 Task: Search one way flight ticket for 3 adults, 3 children in premium economy from State College: University Park Airport to Springfield: Abraham Lincoln Capital Airport on 5-2-2023. Price is upto 79000. Outbound departure time preference is 12:30. 
Action: Mouse moved to (399, 341)
Screenshot: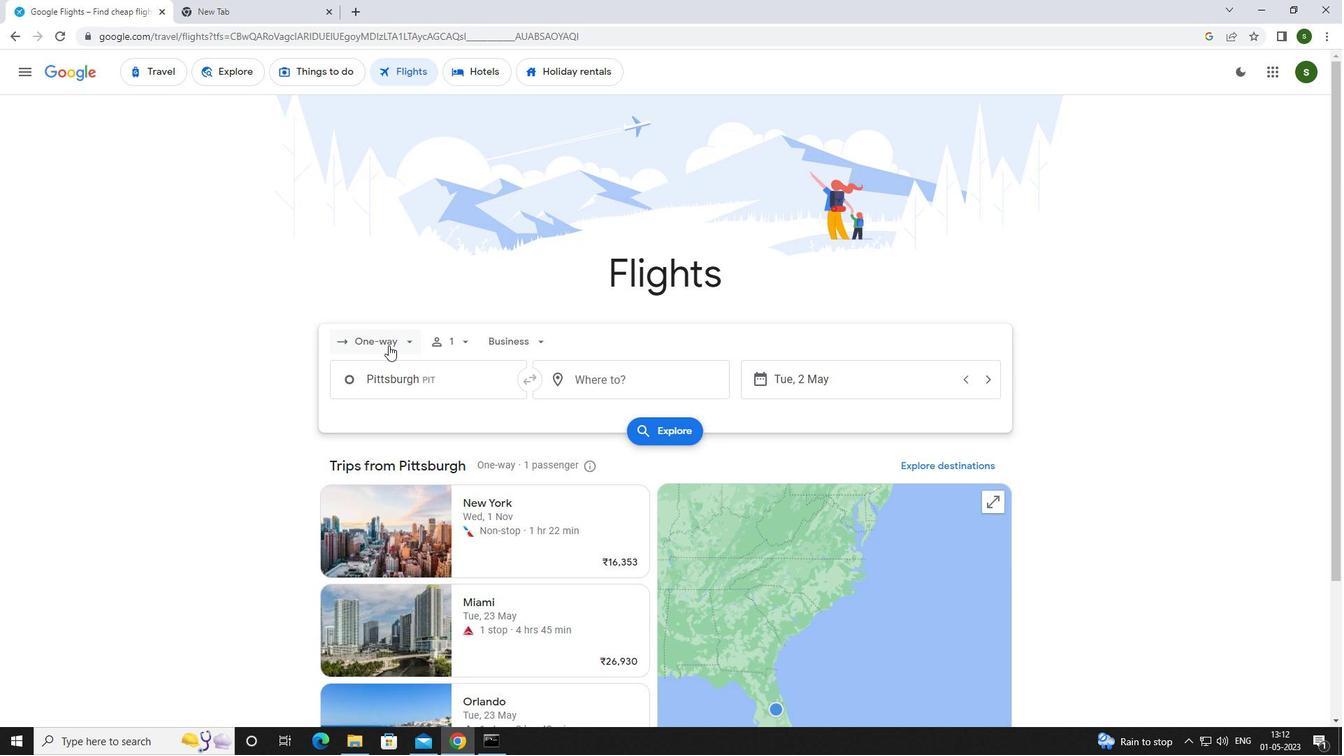 
Action: Mouse pressed left at (399, 341)
Screenshot: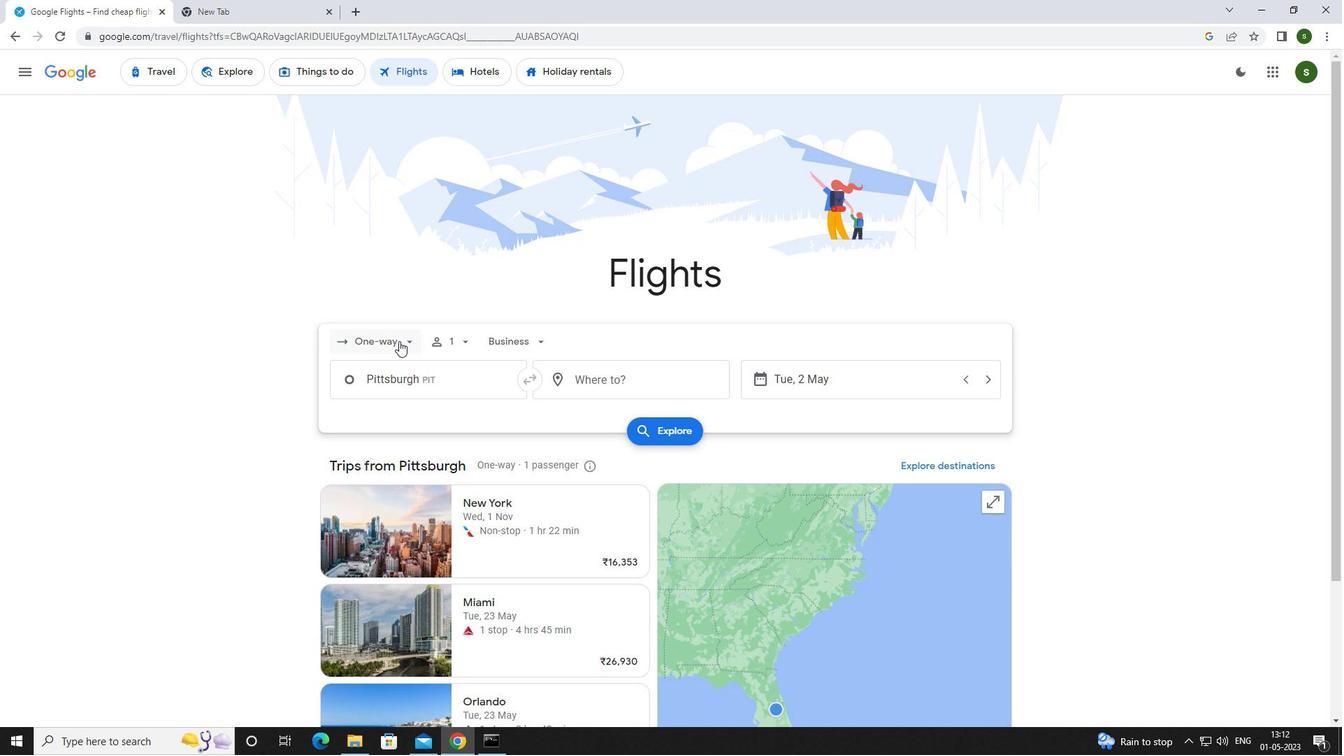 
Action: Mouse moved to (394, 408)
Screenshot: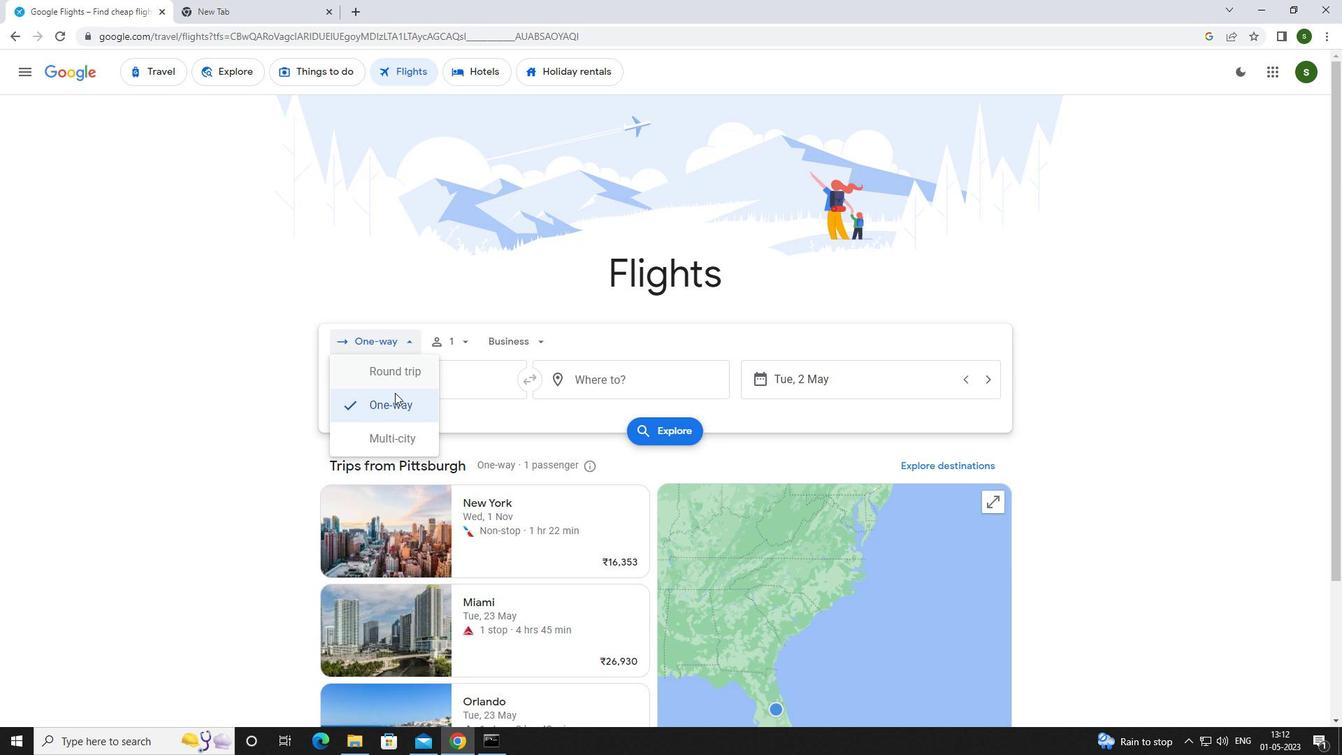 
Action: Mouse pressed left at (394, 408)
Screenshot: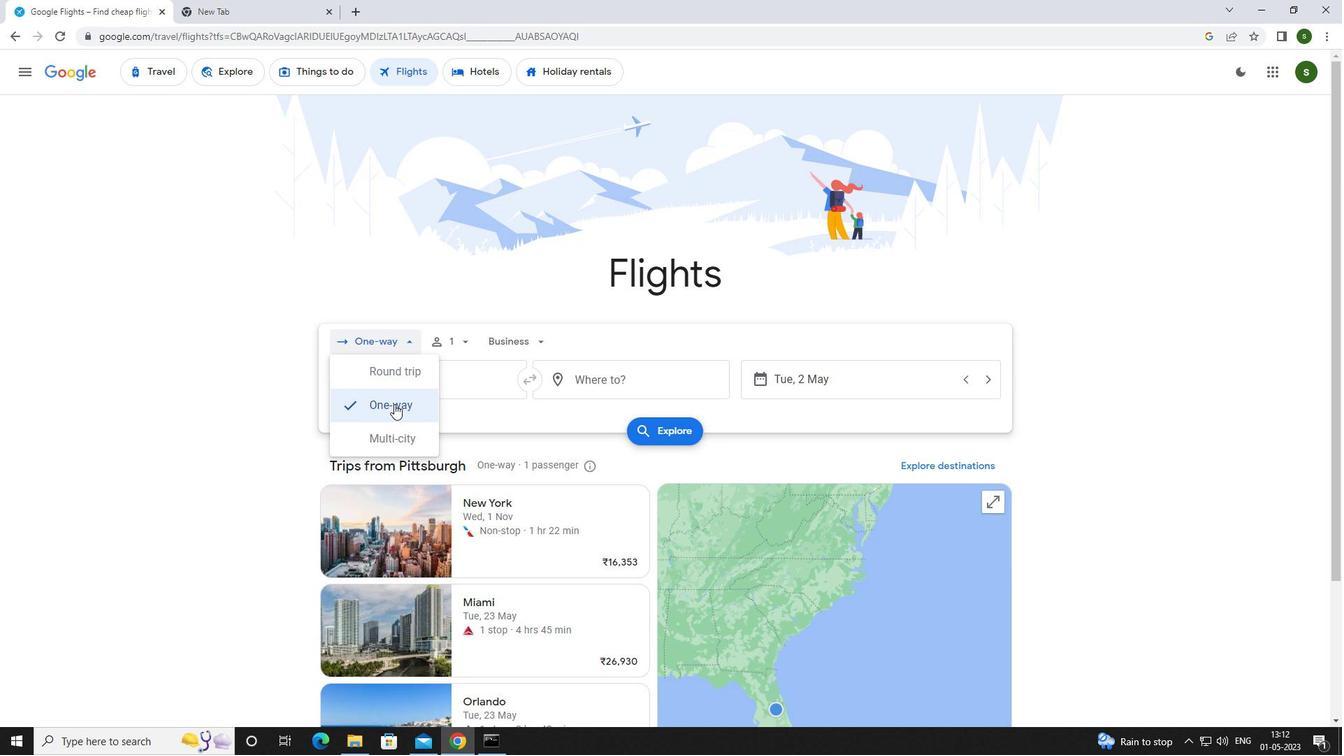 
Action: Mouse moved to (469, 339)
Screenshot: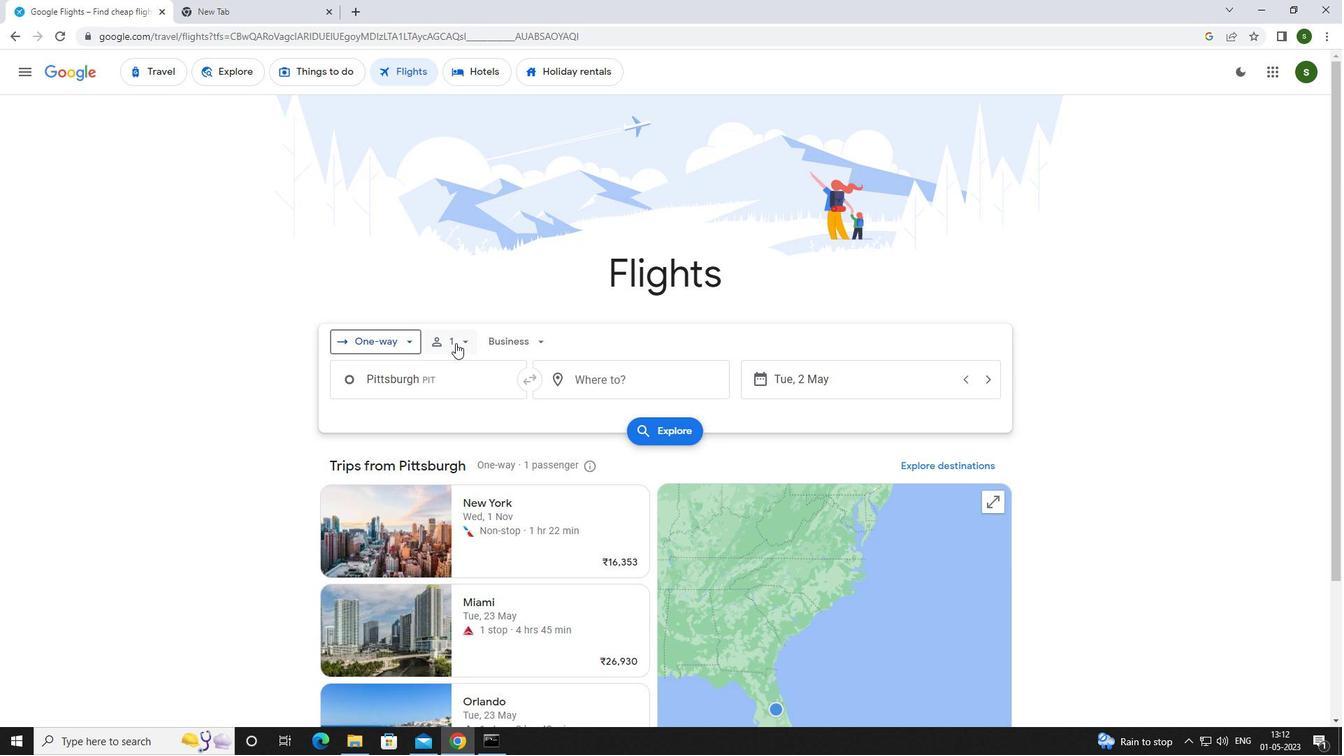 
Action: Mouse pressed left at (469, 339)
Screenshot: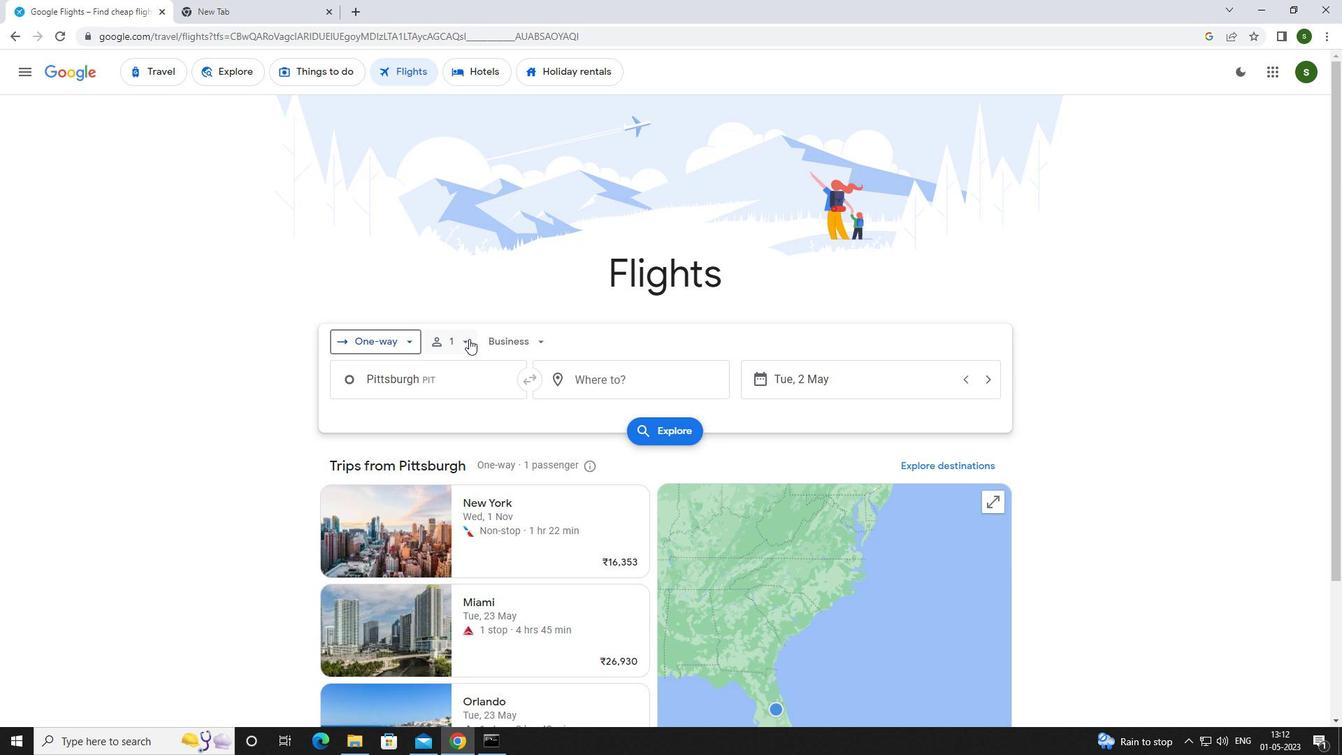 
Action: Mouse moved to (569, 378)
Screenshot: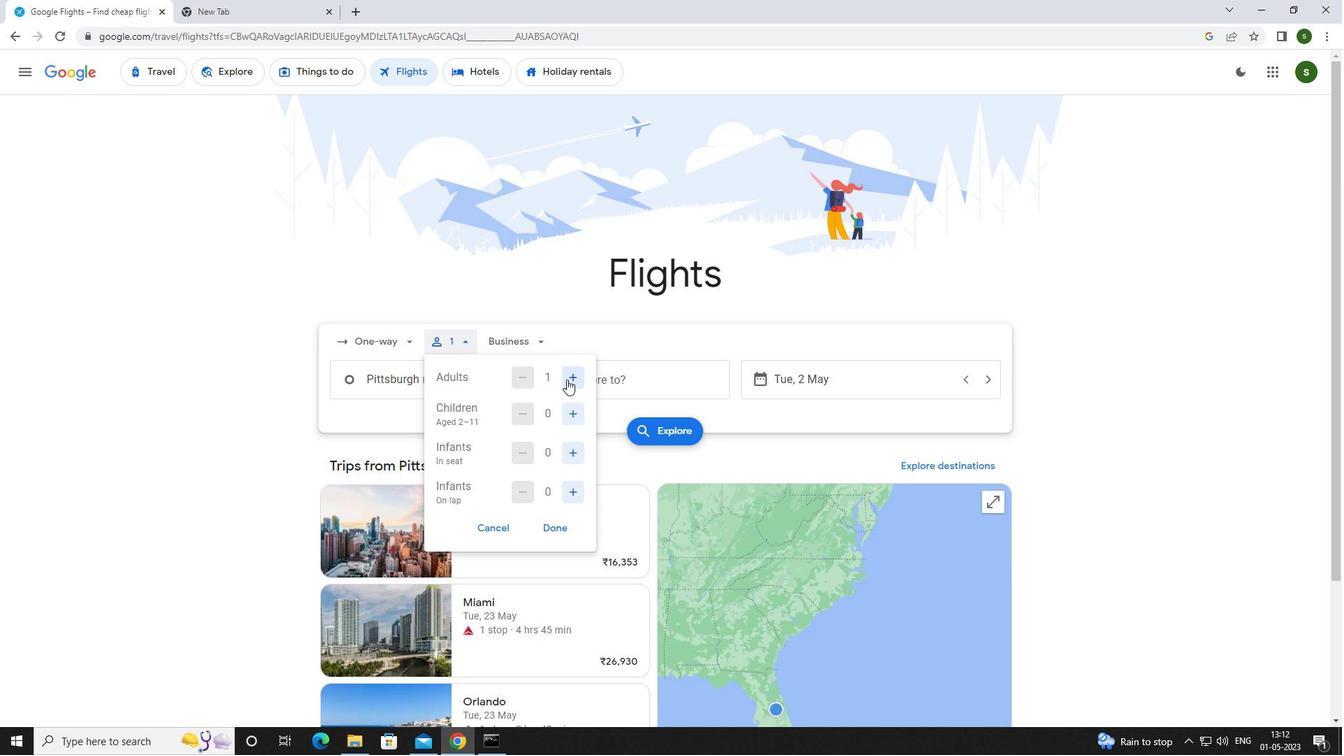
Action: Mouse pressed left at (569, 378)
Screenshot: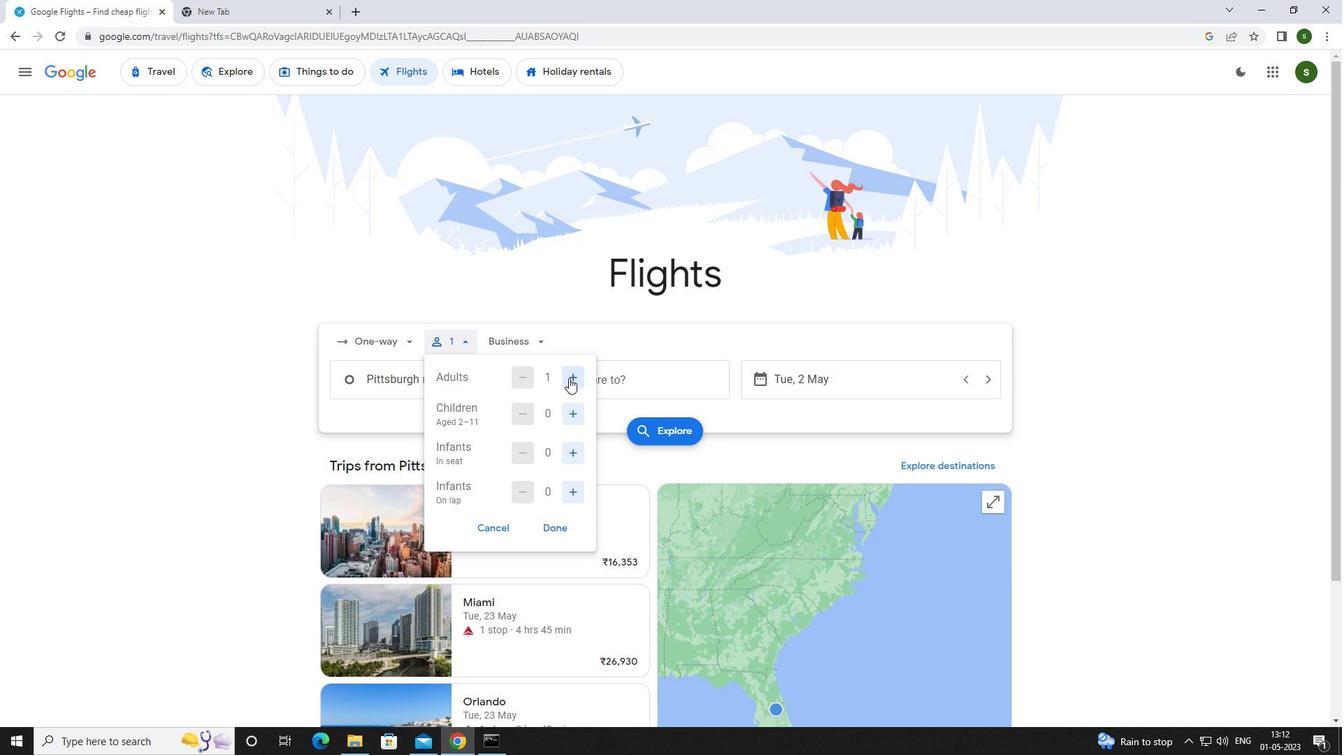 
Action: Mouse pressed left at (569, 378)
Screenshot: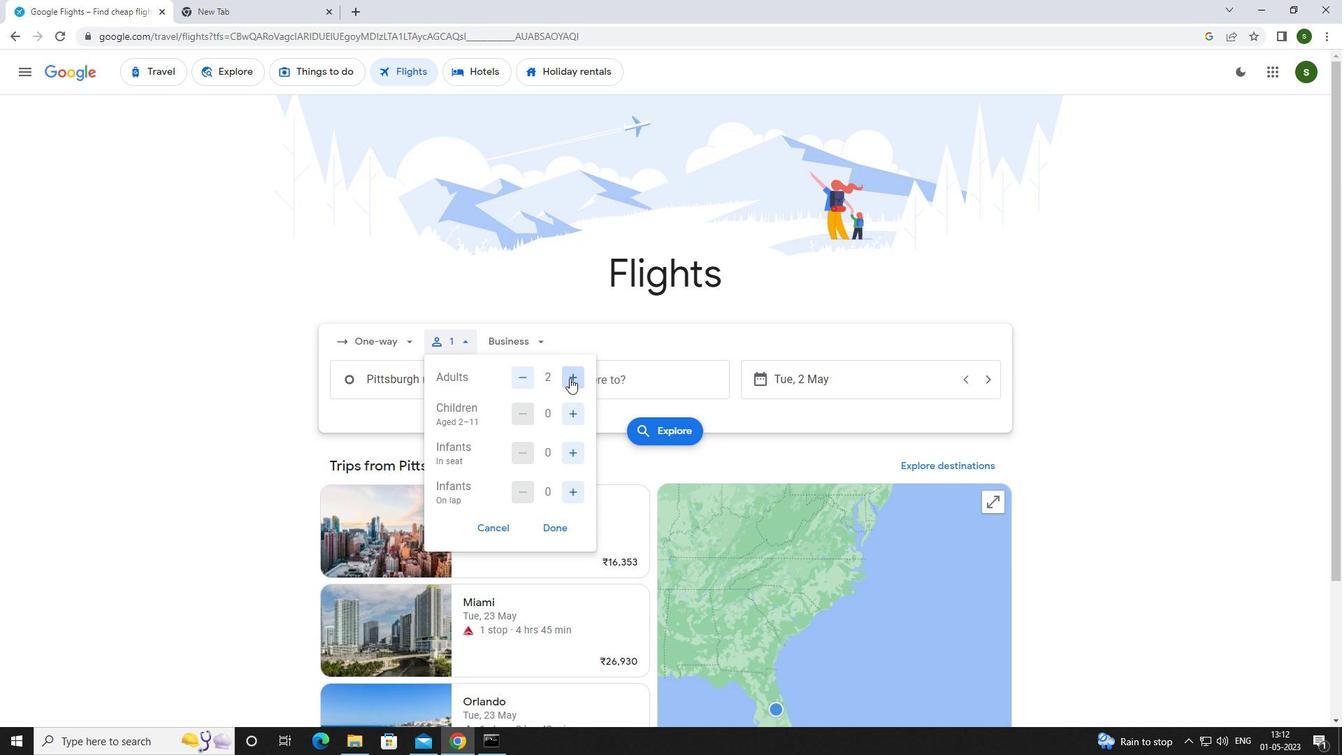 
Action: Mouse pressed left at (569, 378)
Screenshot: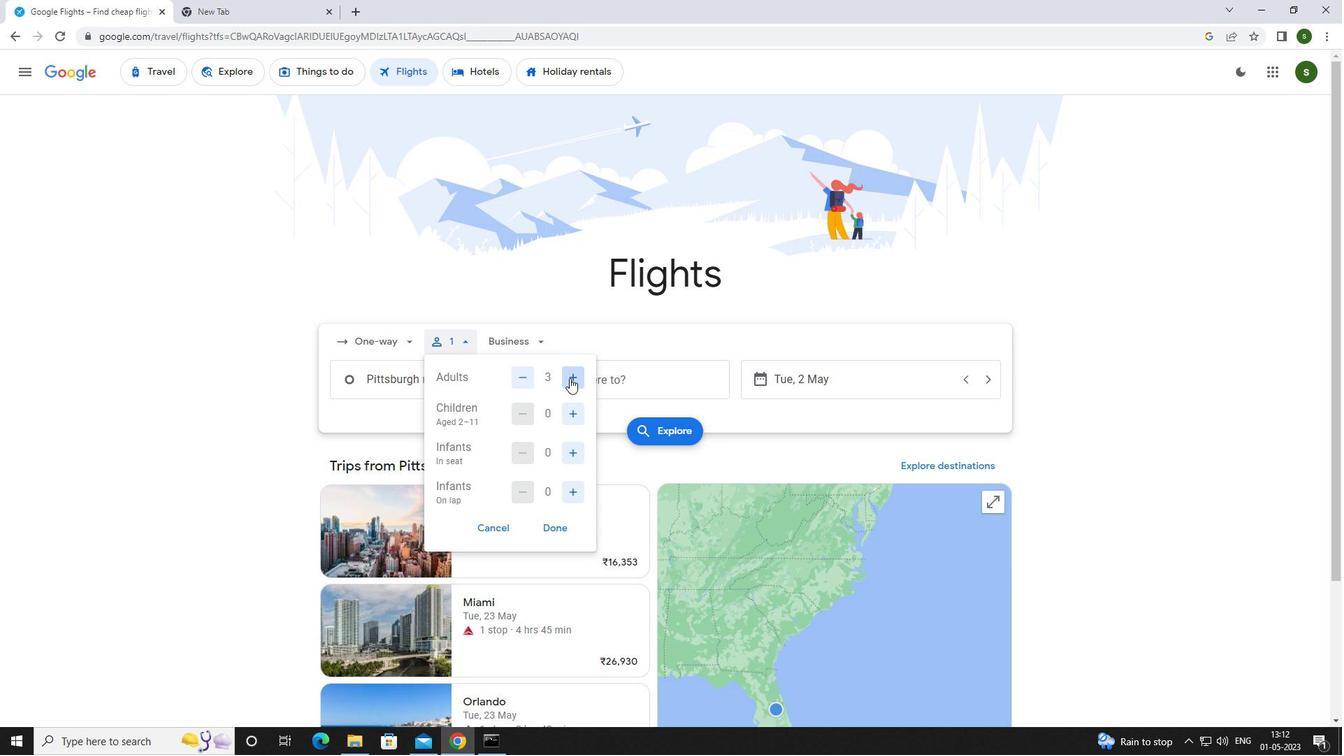 
Action: Mouse moved to (526, 380)
Screenshot: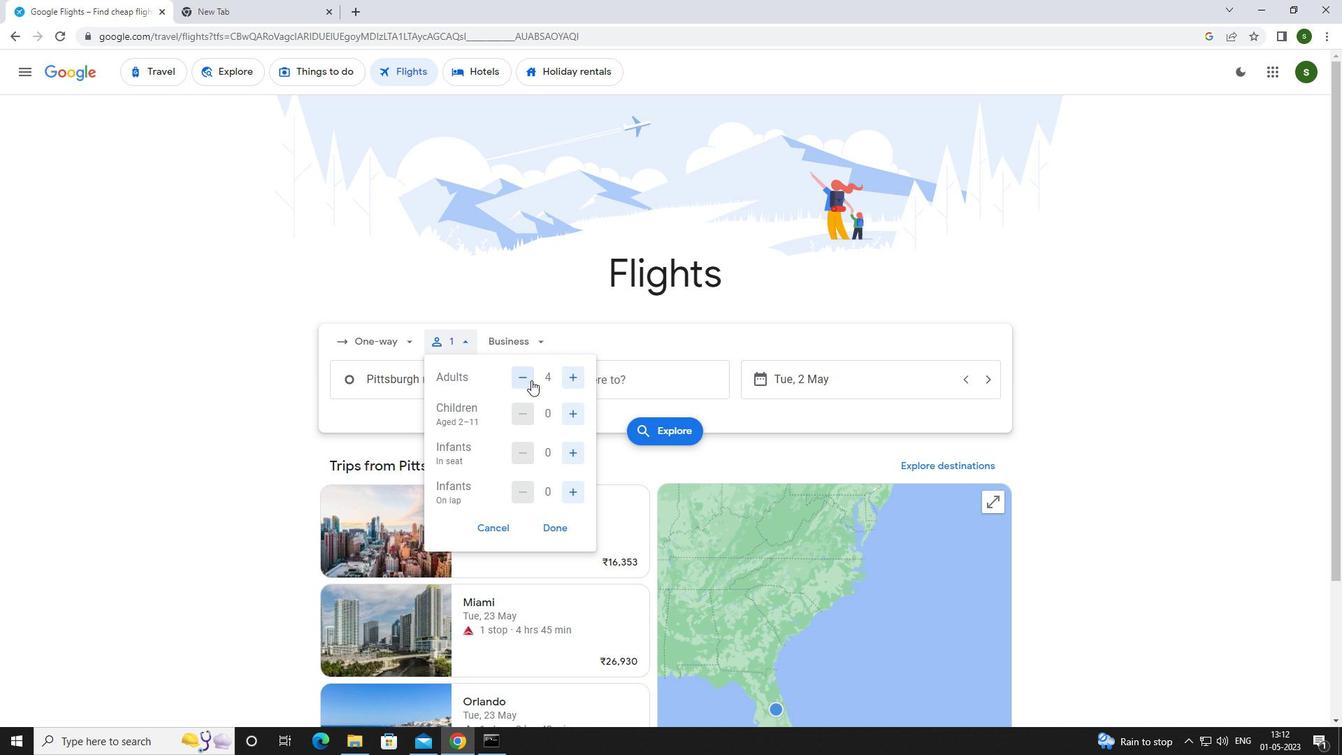 
Action: Mouse pressed left at (526, 380)
Screenshot: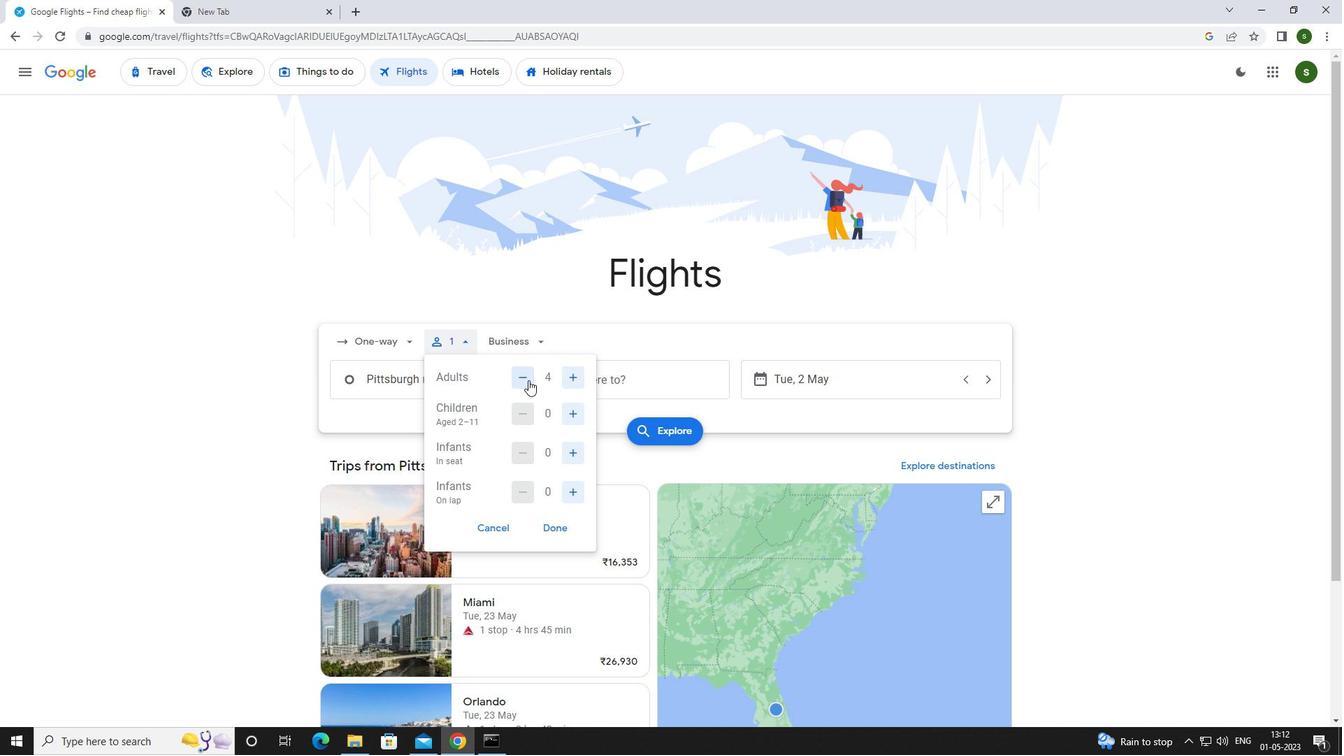 
Action: Mouse moved to (568, 407)
Screenshot: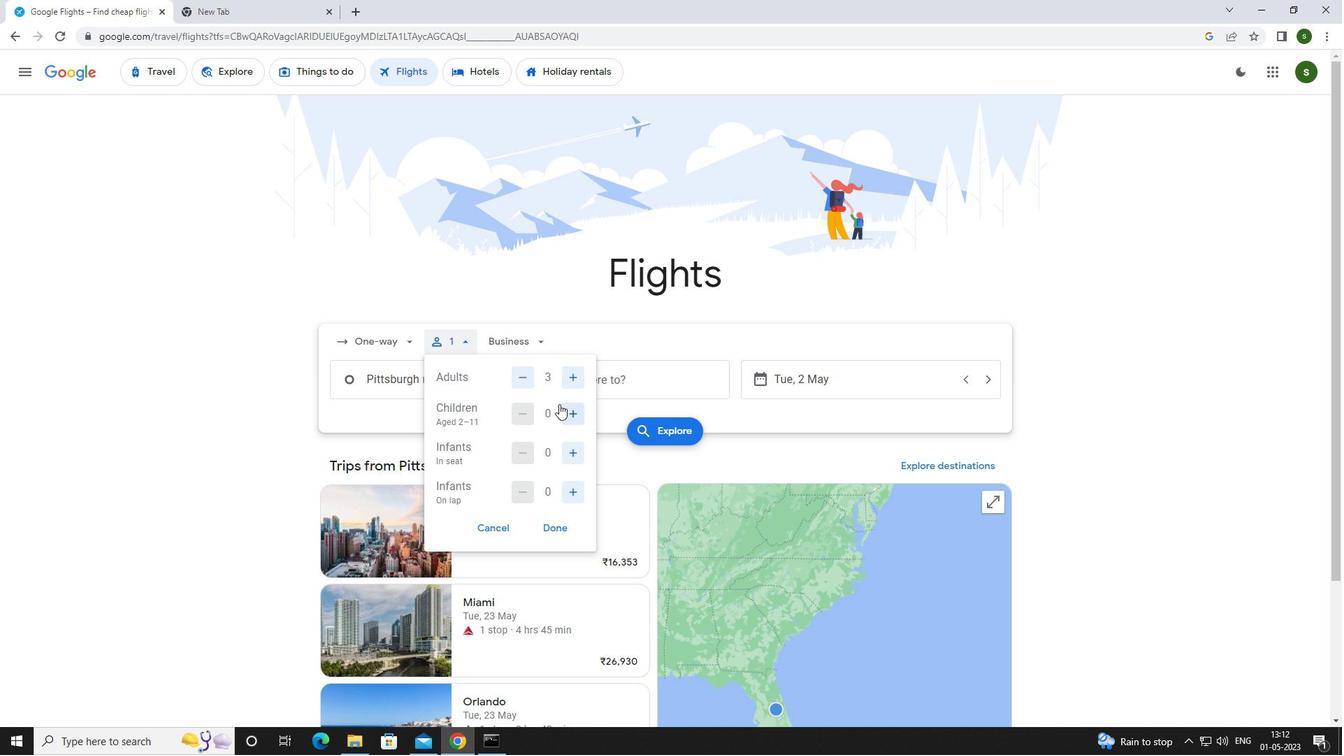 
Action: Mouse pressed left at (568, 407)
Screenshot: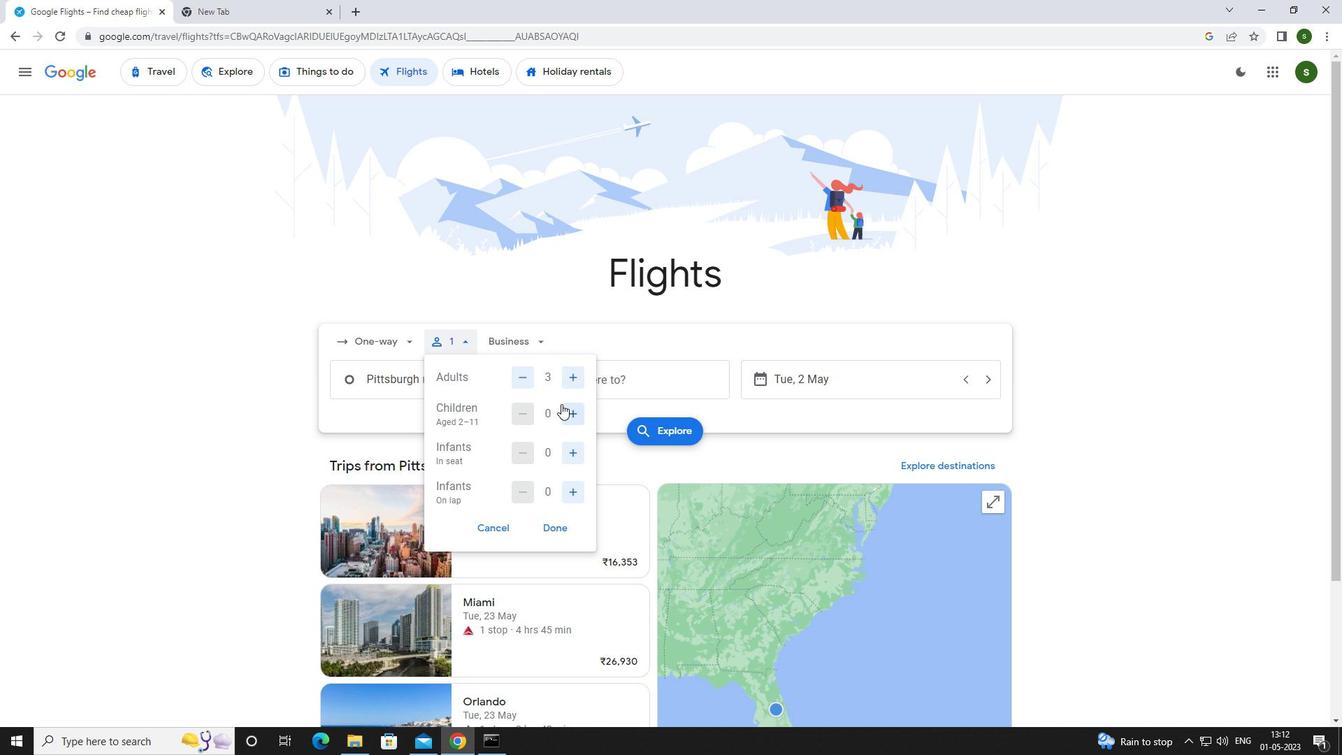 
Action: Mouse pressed left at (568, 407)
Screenshot: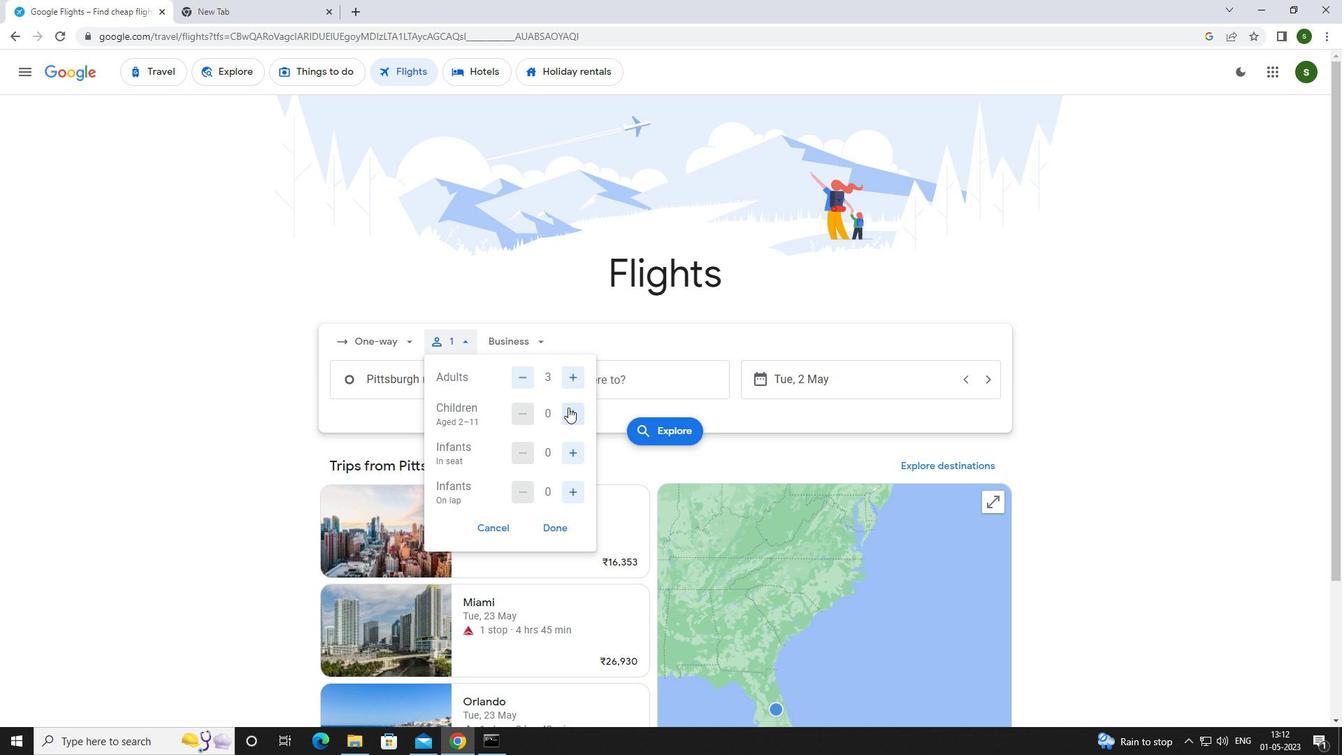 
Action: Mouse moved to (568, 405)
Screenshot: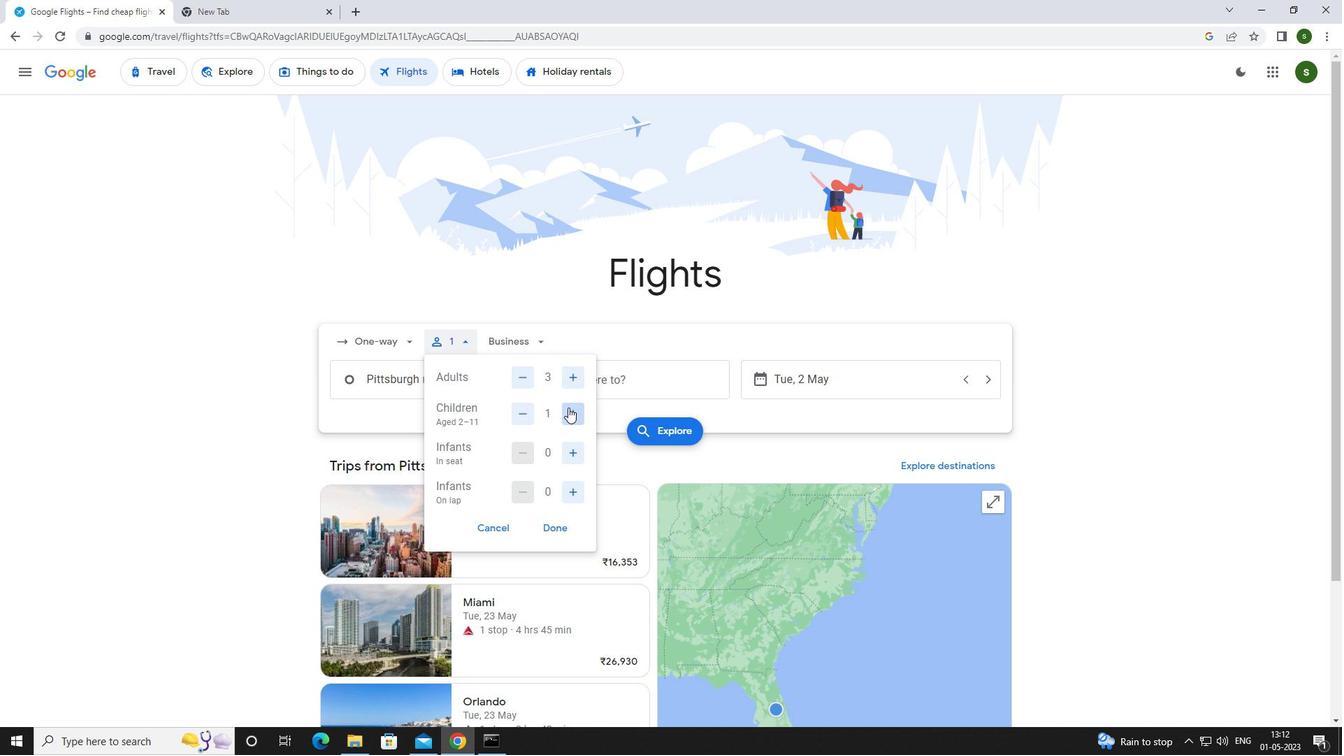 
Action: Mouse pressed left at (568, 405)
Screenshot: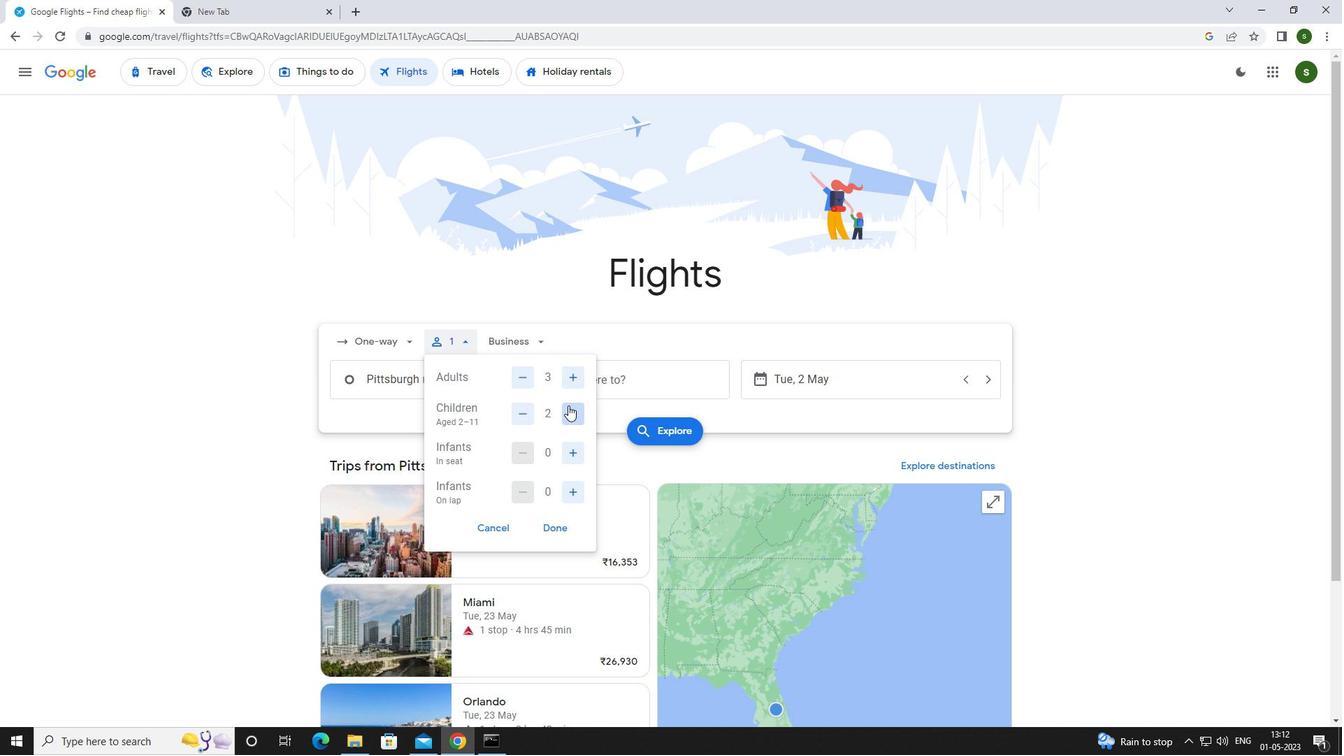 
Action: Mouse moved to (542, 344)
Screenshot: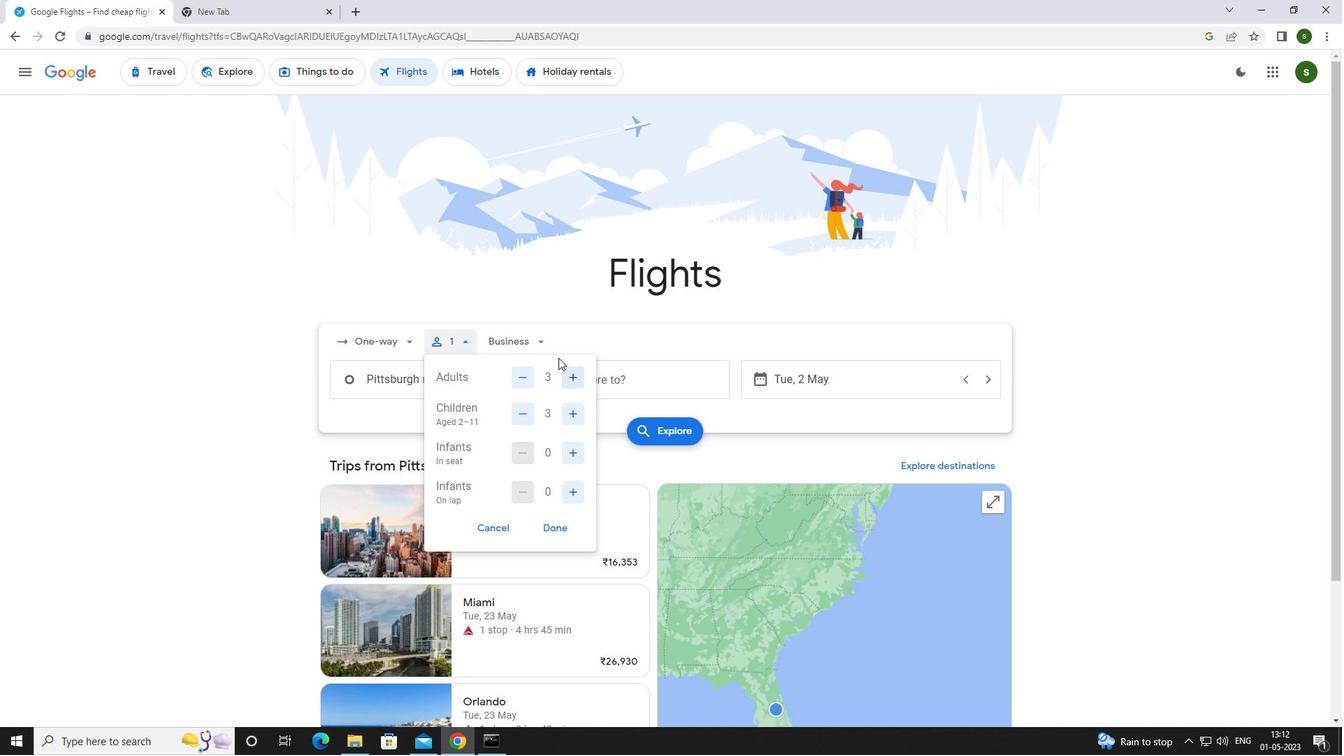 
Action: Mouse pressed left at (542, 344)
Screenshot: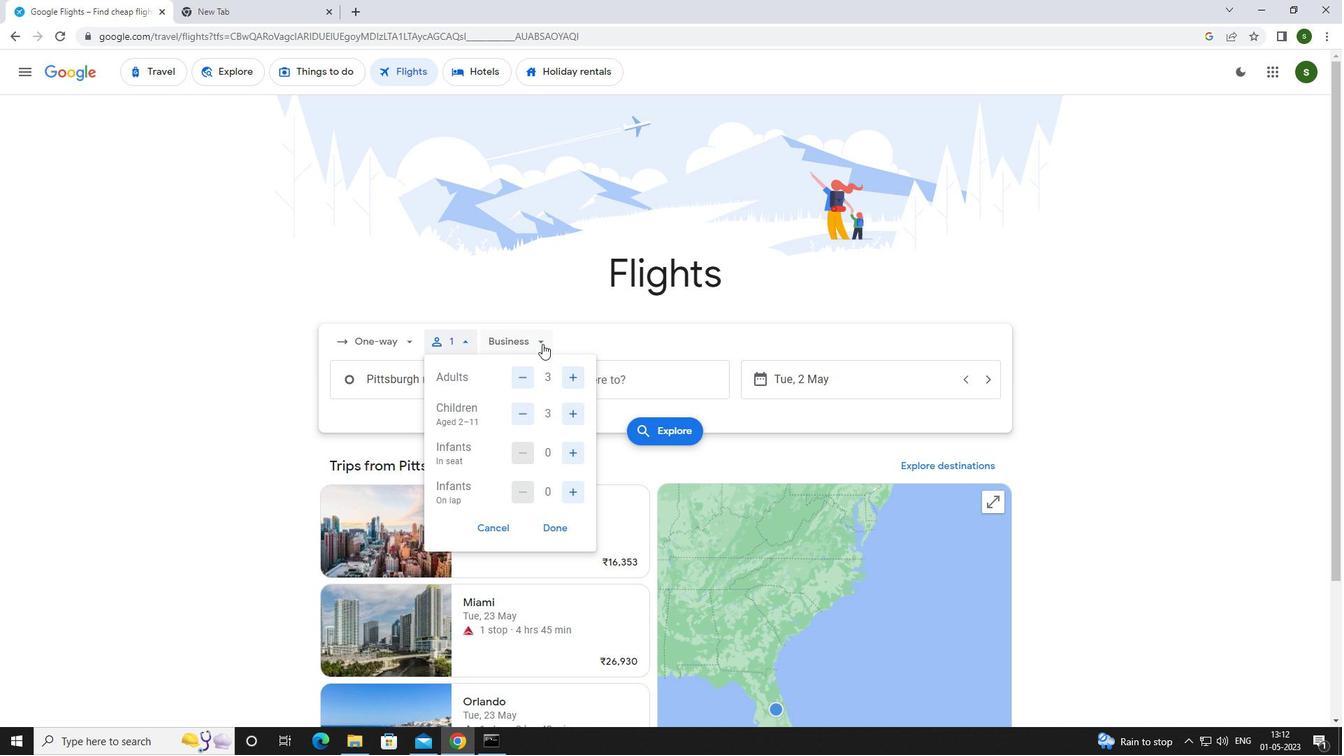 
Action: Mouse moved to (541, 393)
Screenshot: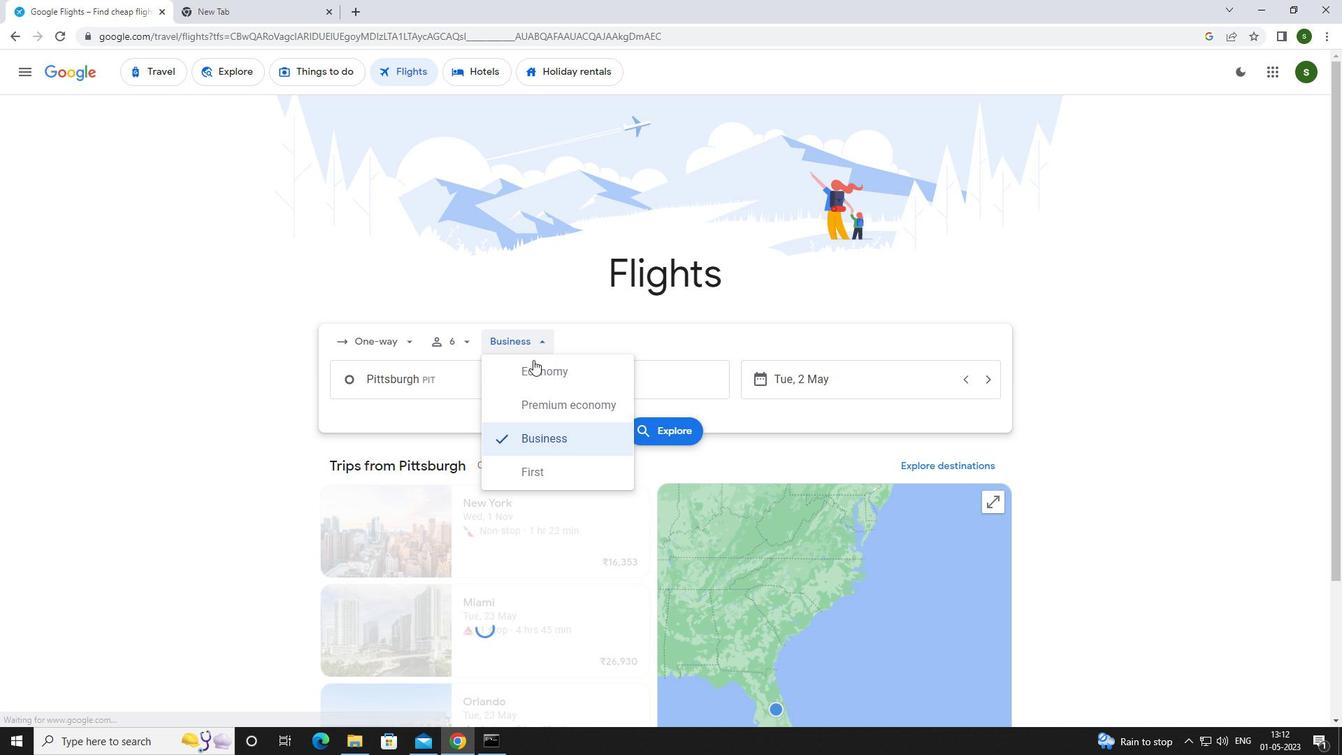 
Action: Mouse pressed left at (541, 393)
Screenshot: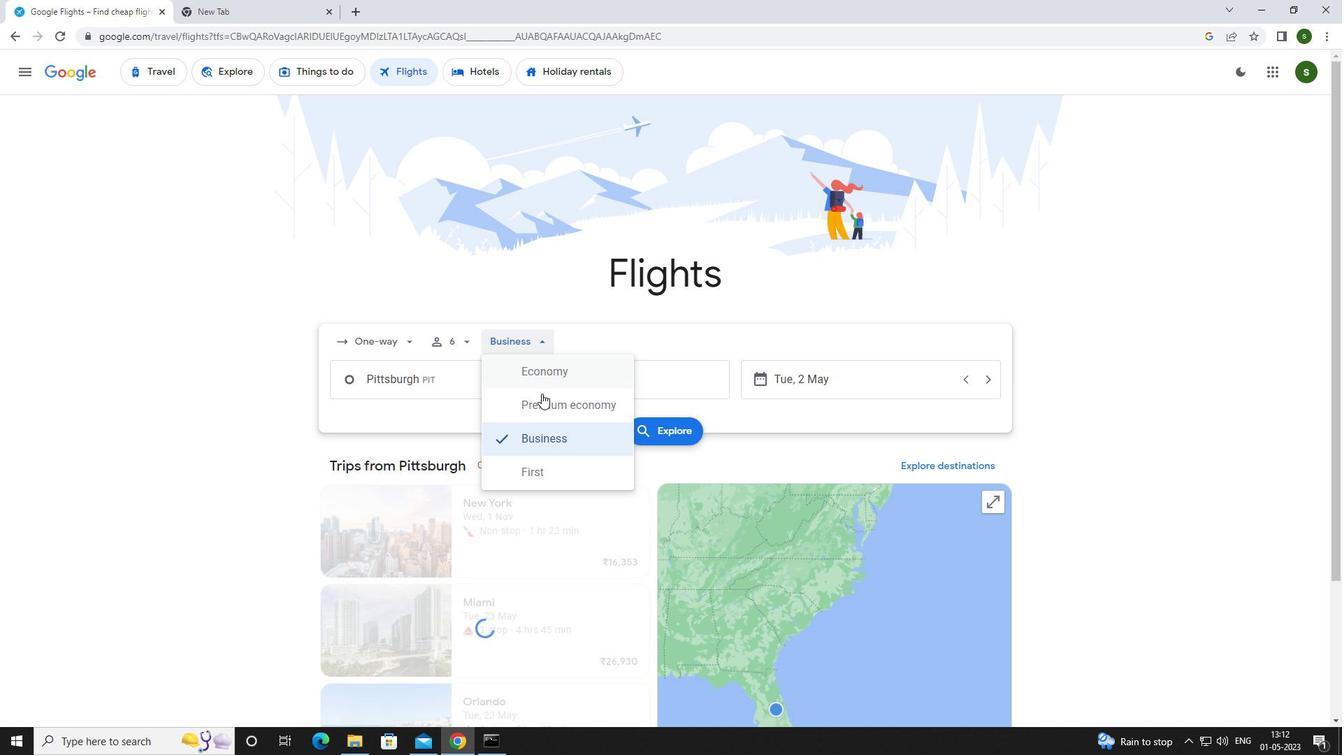 
Action: Mouse moved to (474, 385)
Screenshot: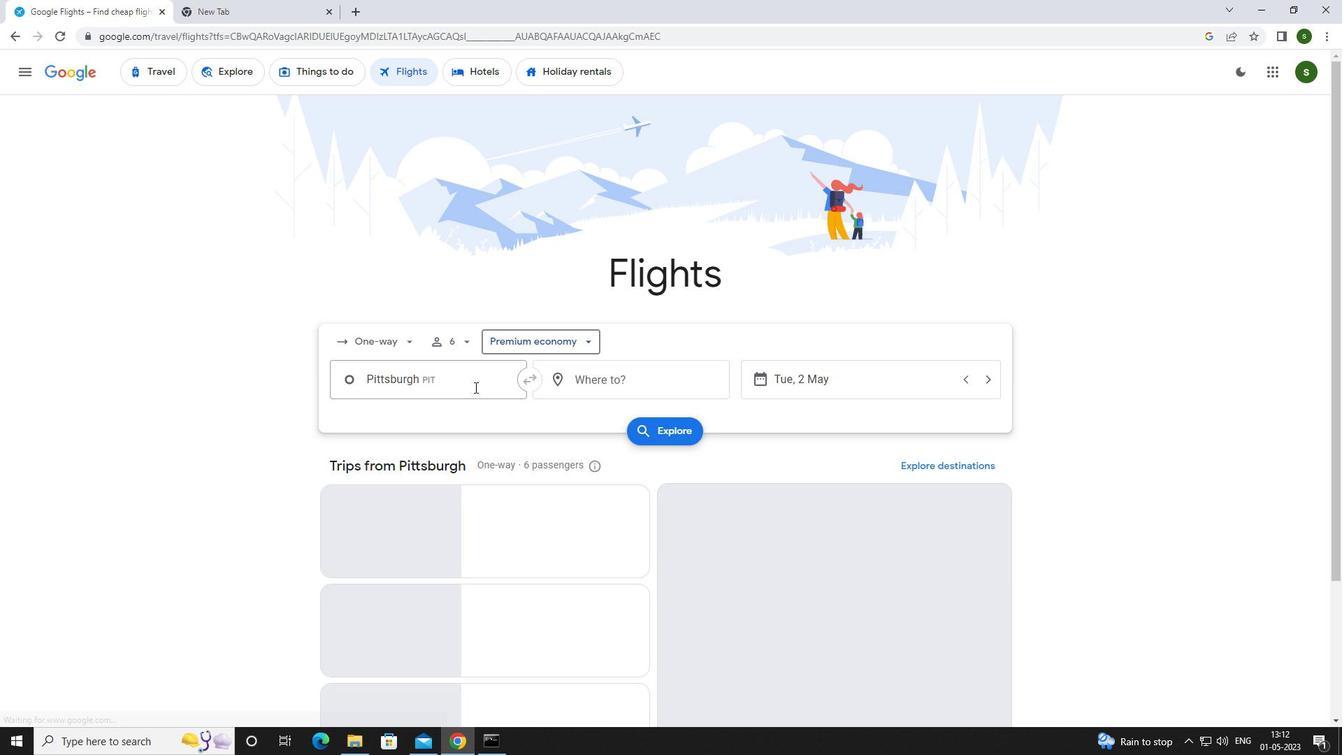 
Action: Mouse pressed left at (474, 385)
Screenshot: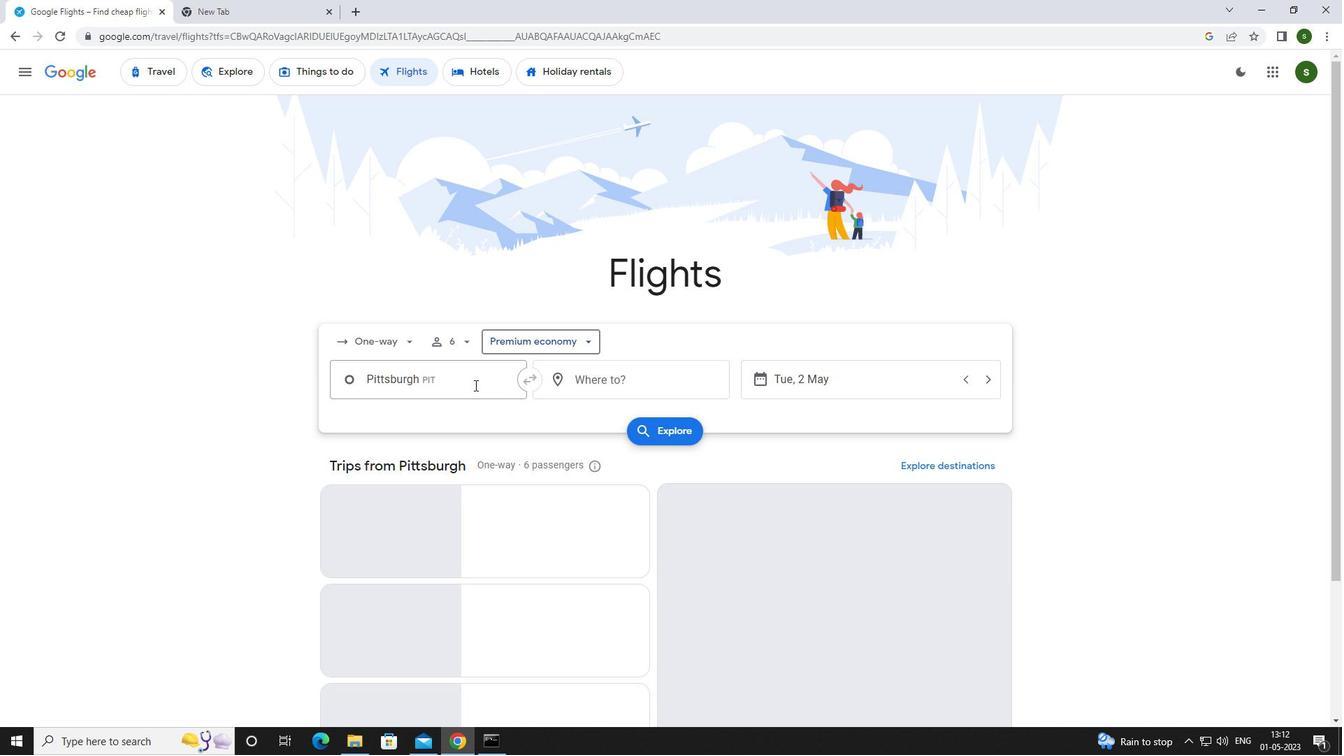 
Action: Mouse moved to (474, 383)
Screenshot: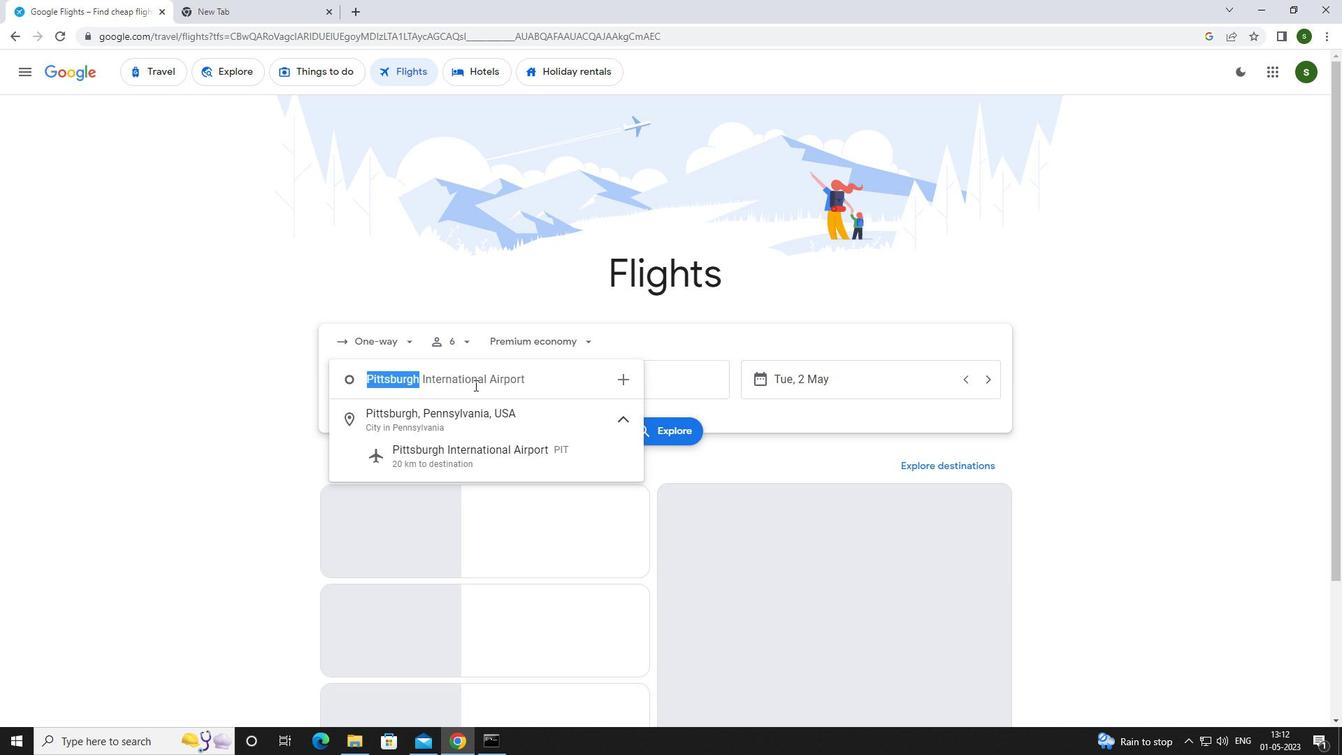 
Action: Key pressed <Key.caps_lock>u<Key.caps_lock>niversity
Screenshot: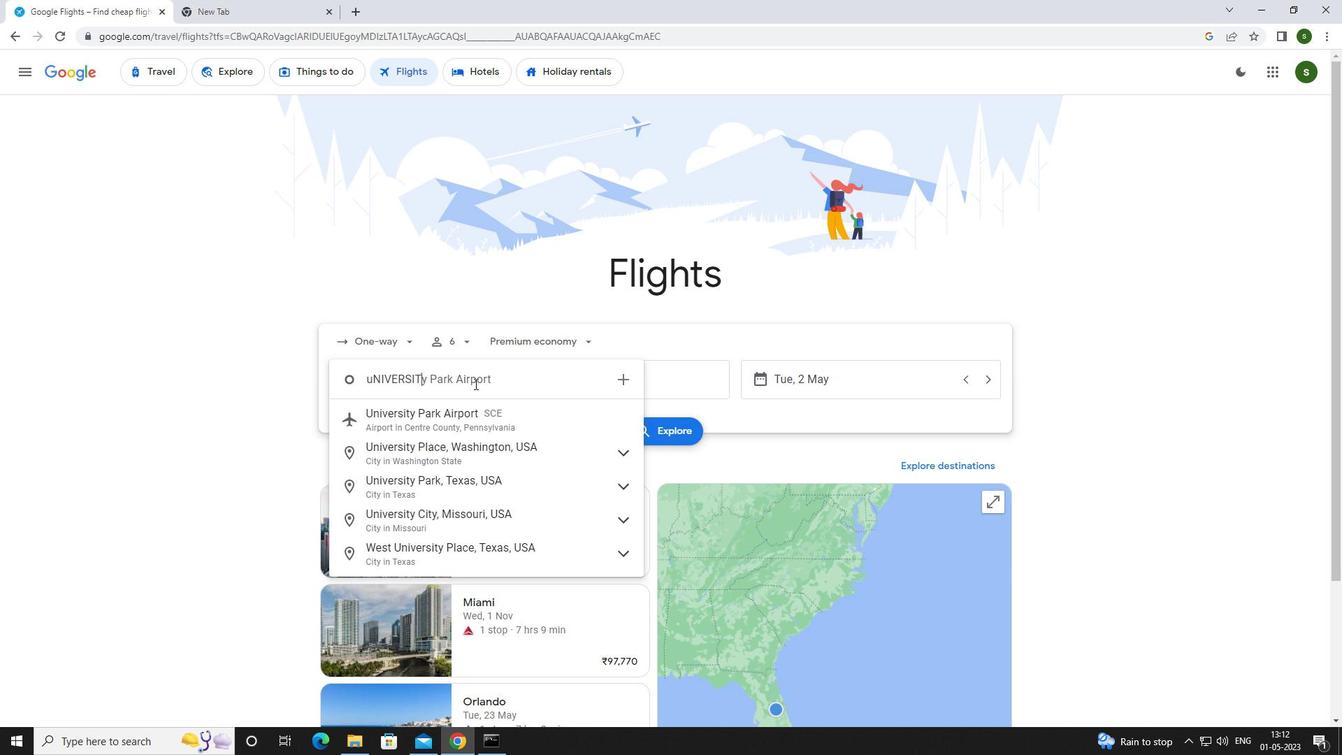 
Action: Mouse moved to (463, 428)
Screenshot: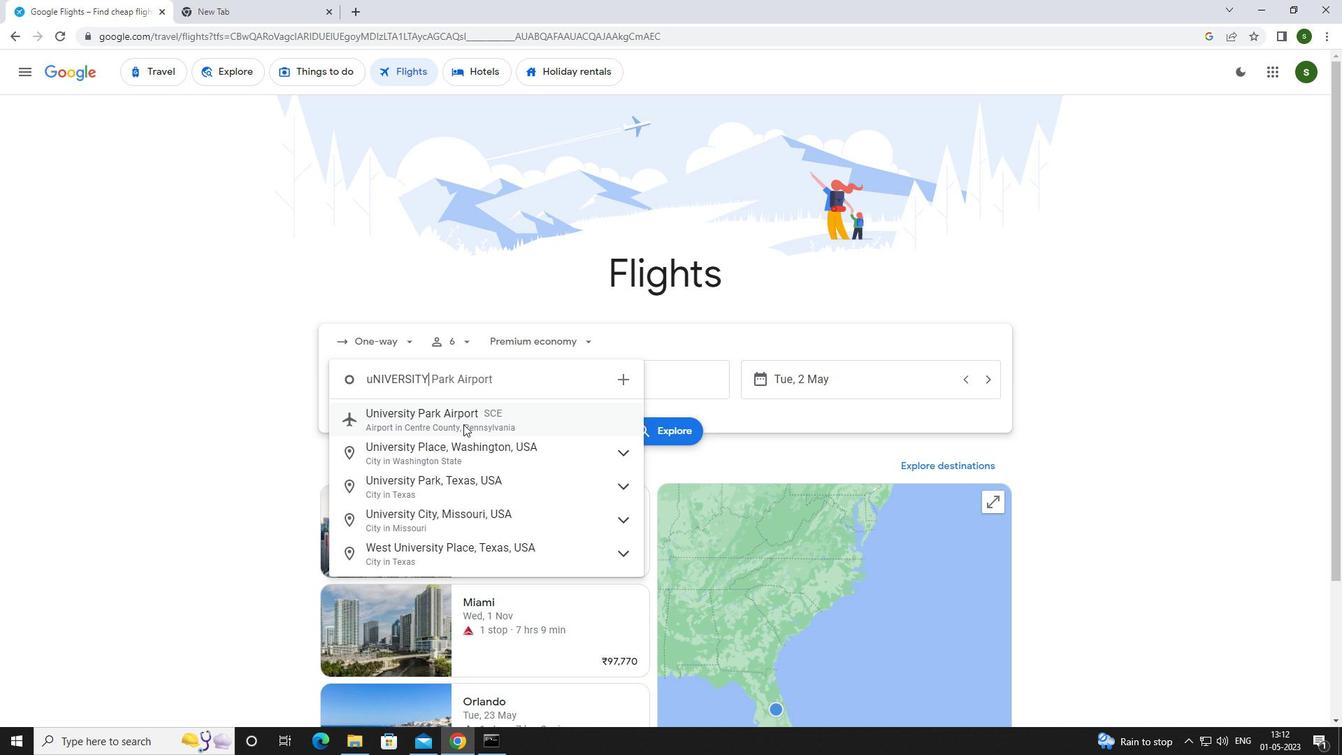 
Action: Mouse pressed left at (463, 428)
Screenshot: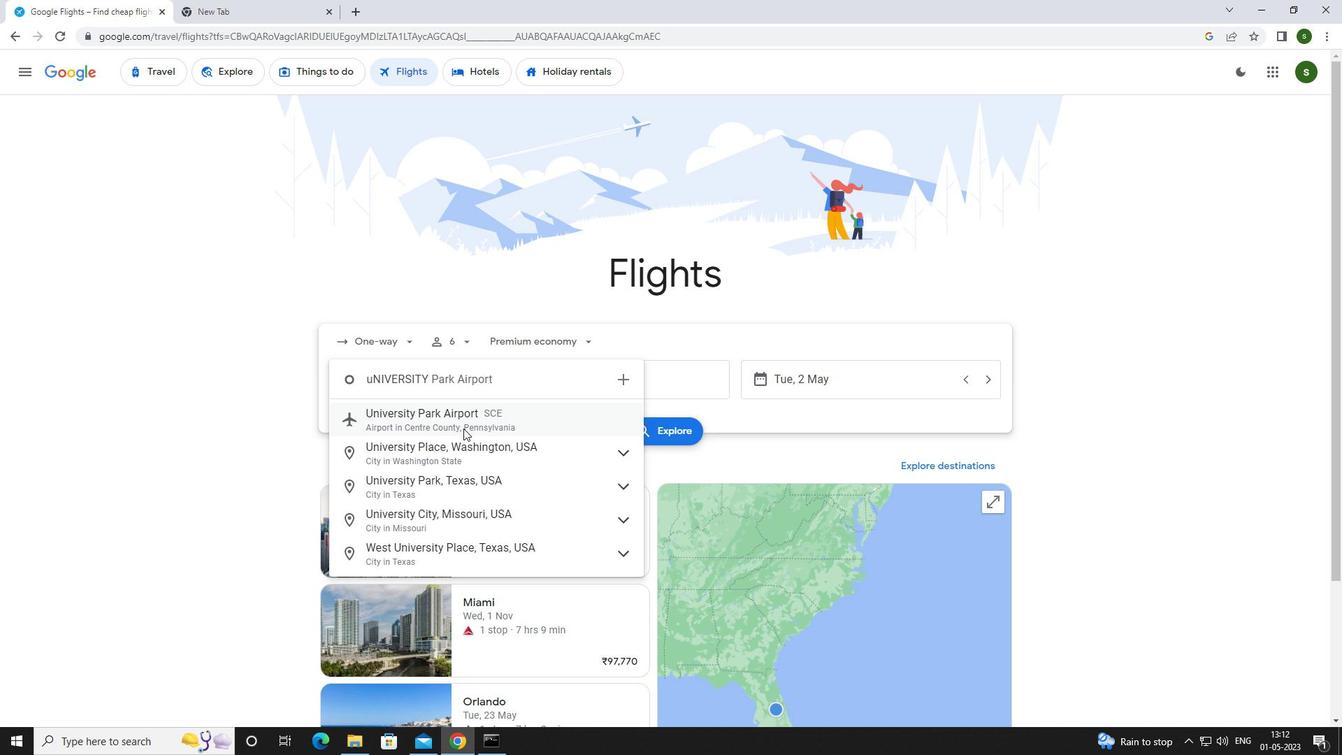 
Action: Mouse moved to (602, 383)
Screenshot: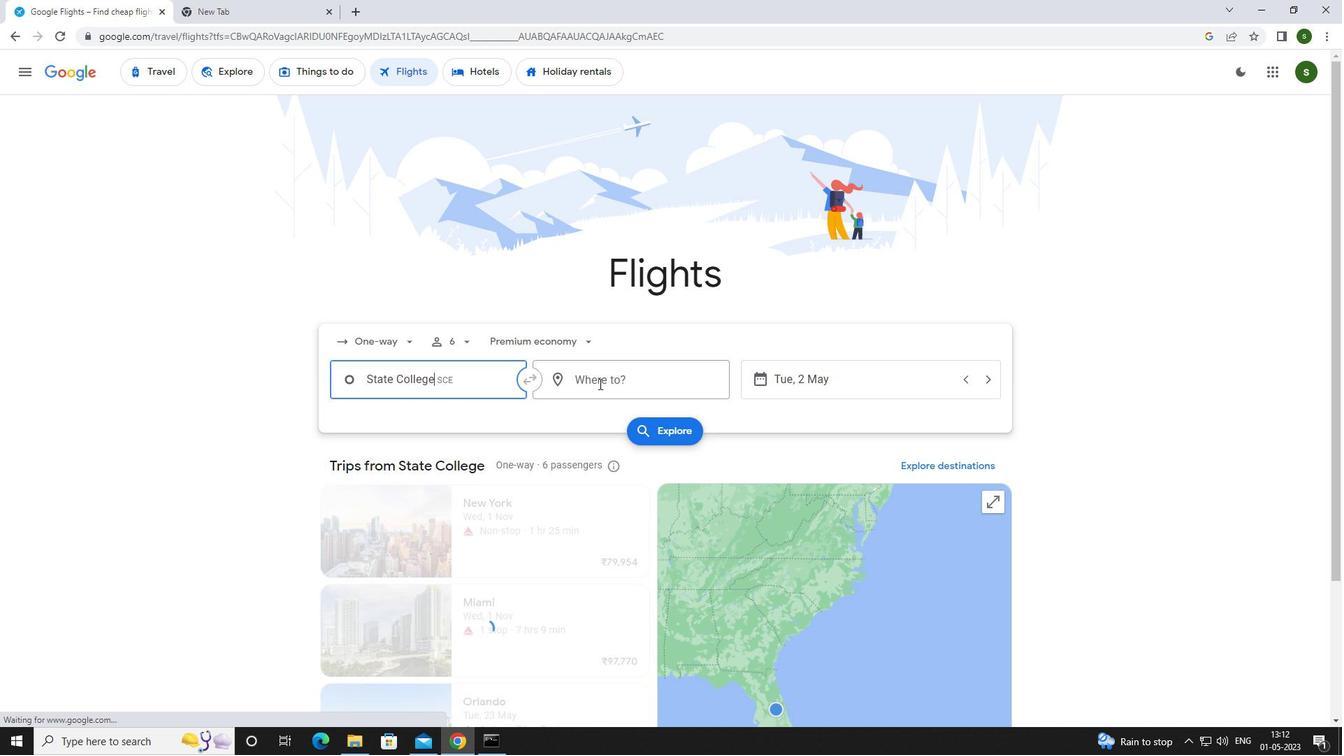 
Action: Mouse pressed left at (602, 383)
Screenshot: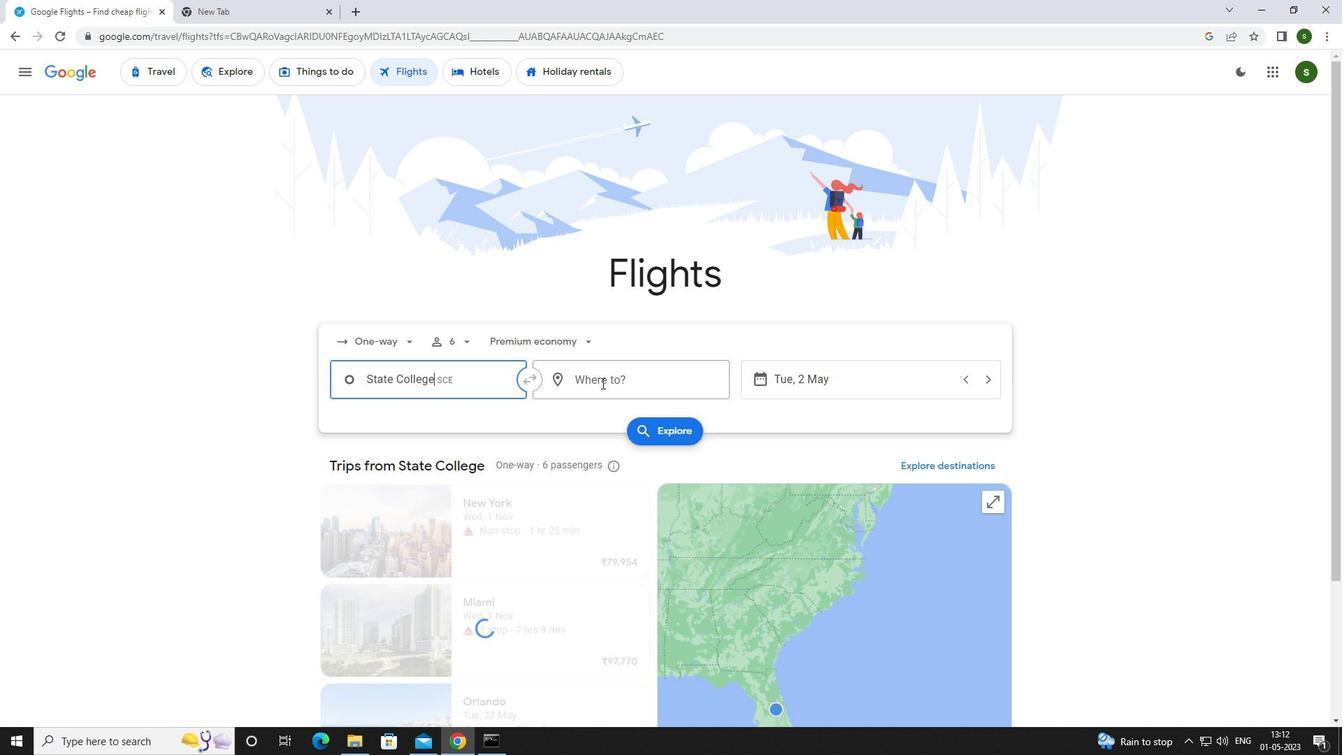
Action: Mouse moved to (544, 398)
Screenshot: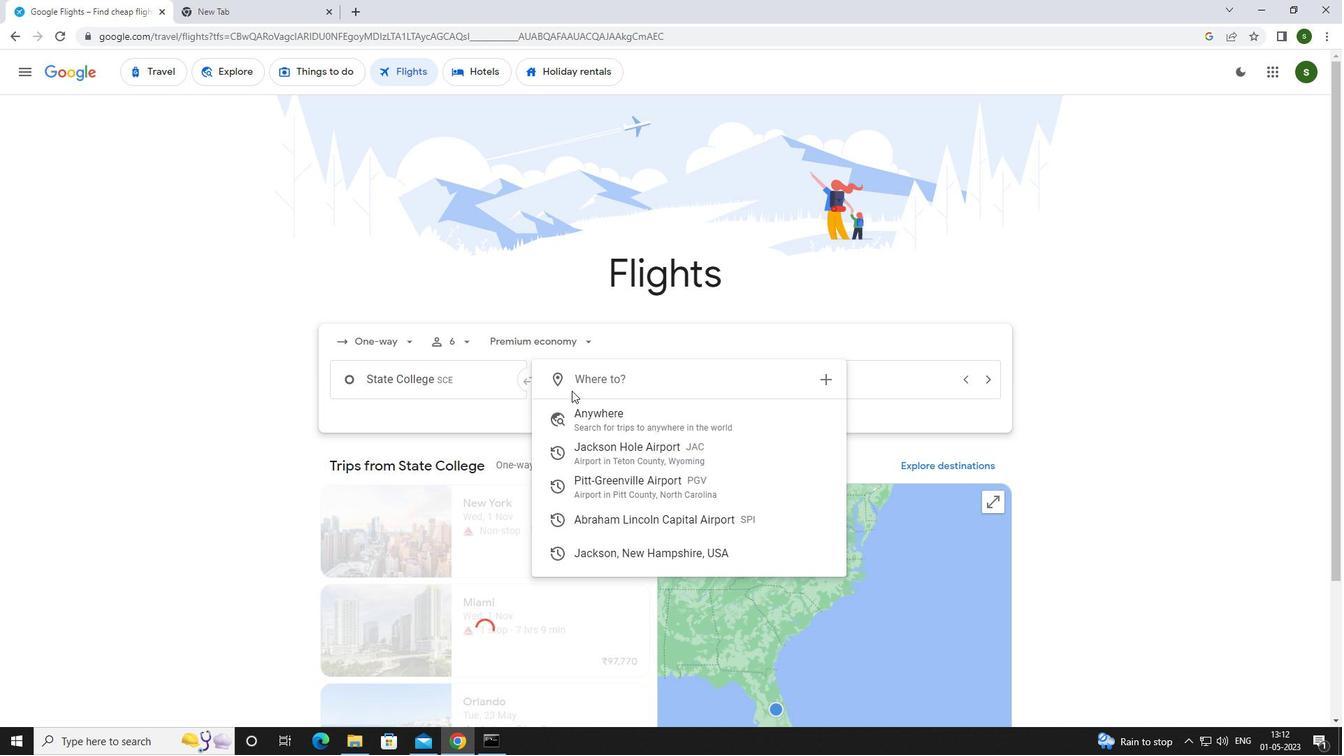 
Action: Key pressed <Key.caps_lock>s<Key.caps_lock>pringf
Screenshot: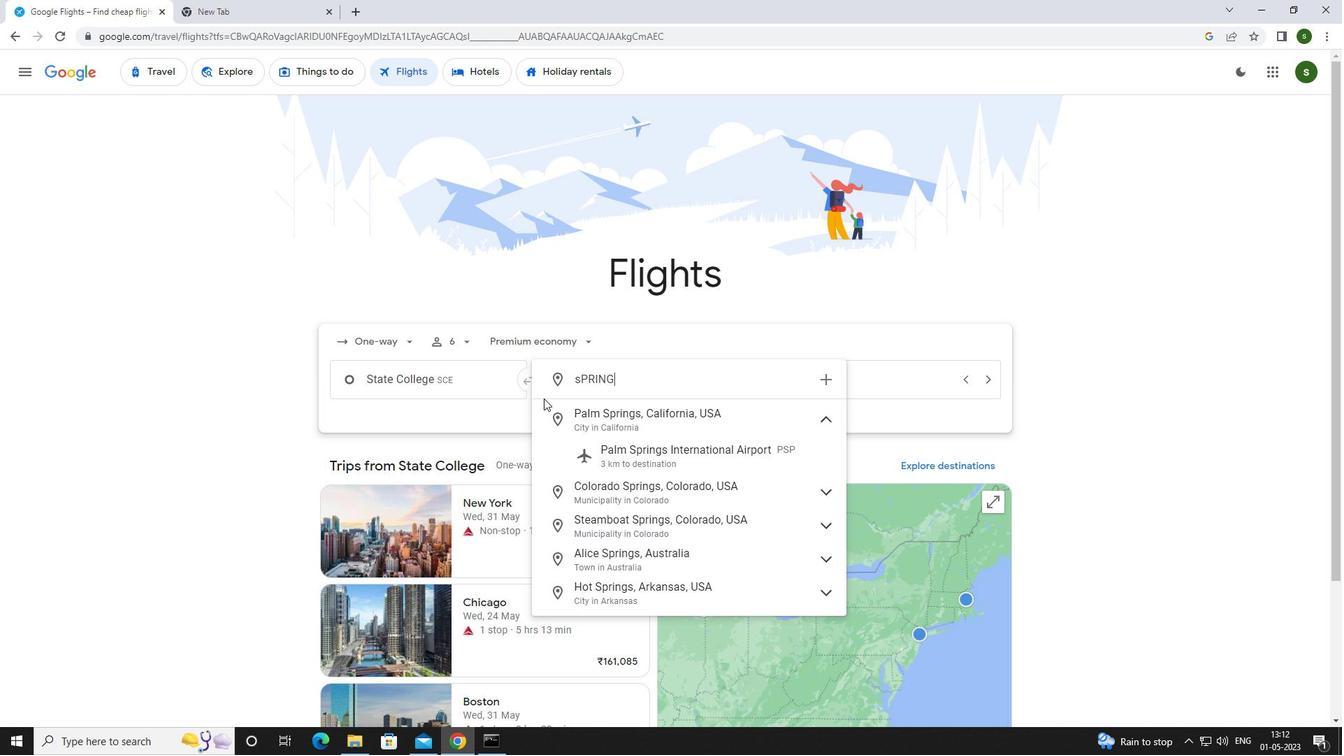 
Action: Mouse moved to (615, 484)
Screenshot: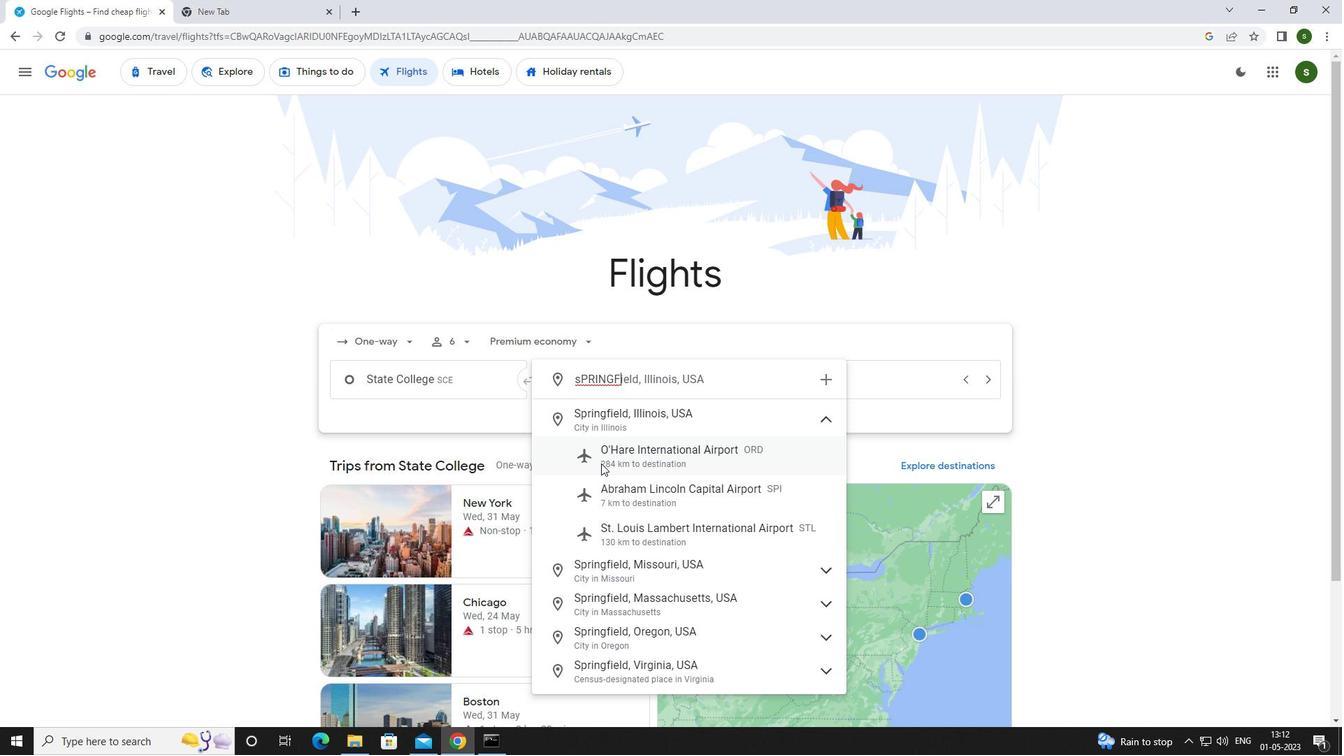 
Action: Mouse pressed left at (615, 484)
Screenshot: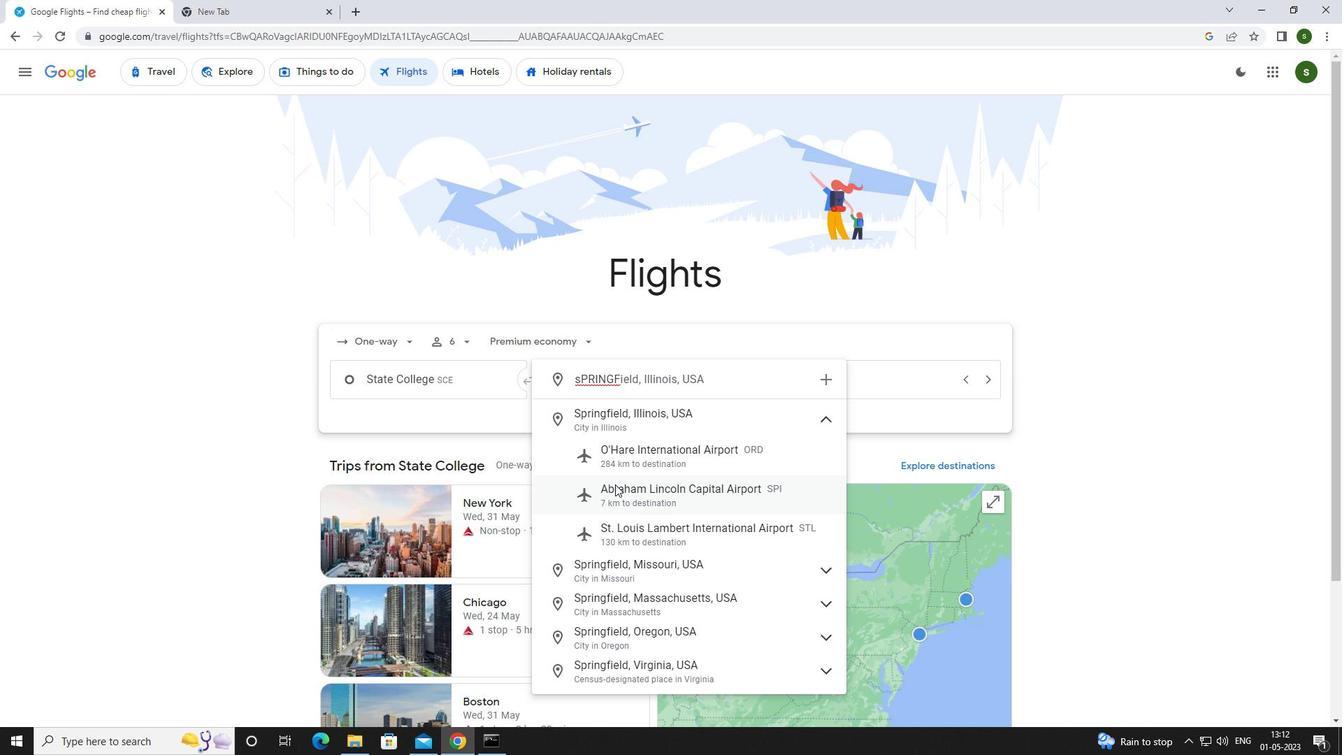 
Action: Mouse moved to (870, 381)
Screenshot: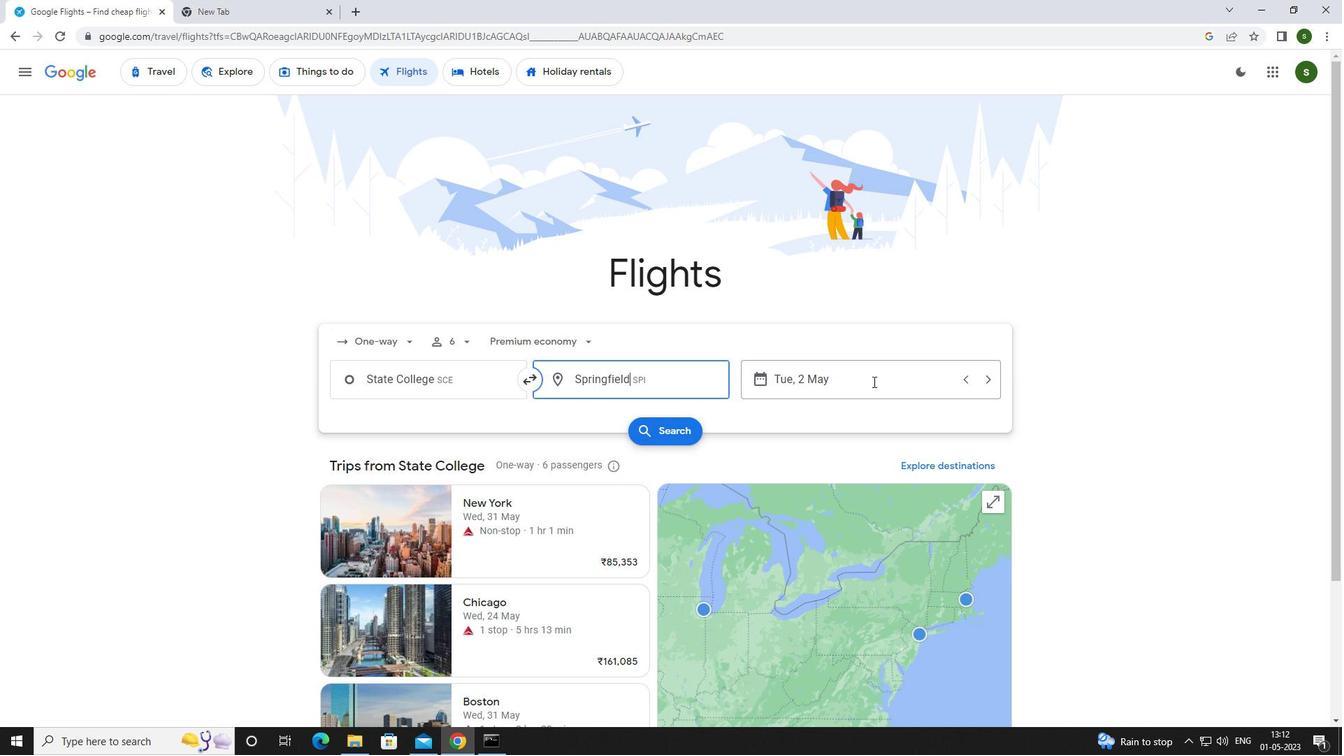 
Action: Mouse pressed left at (870, 381)
Screenshot: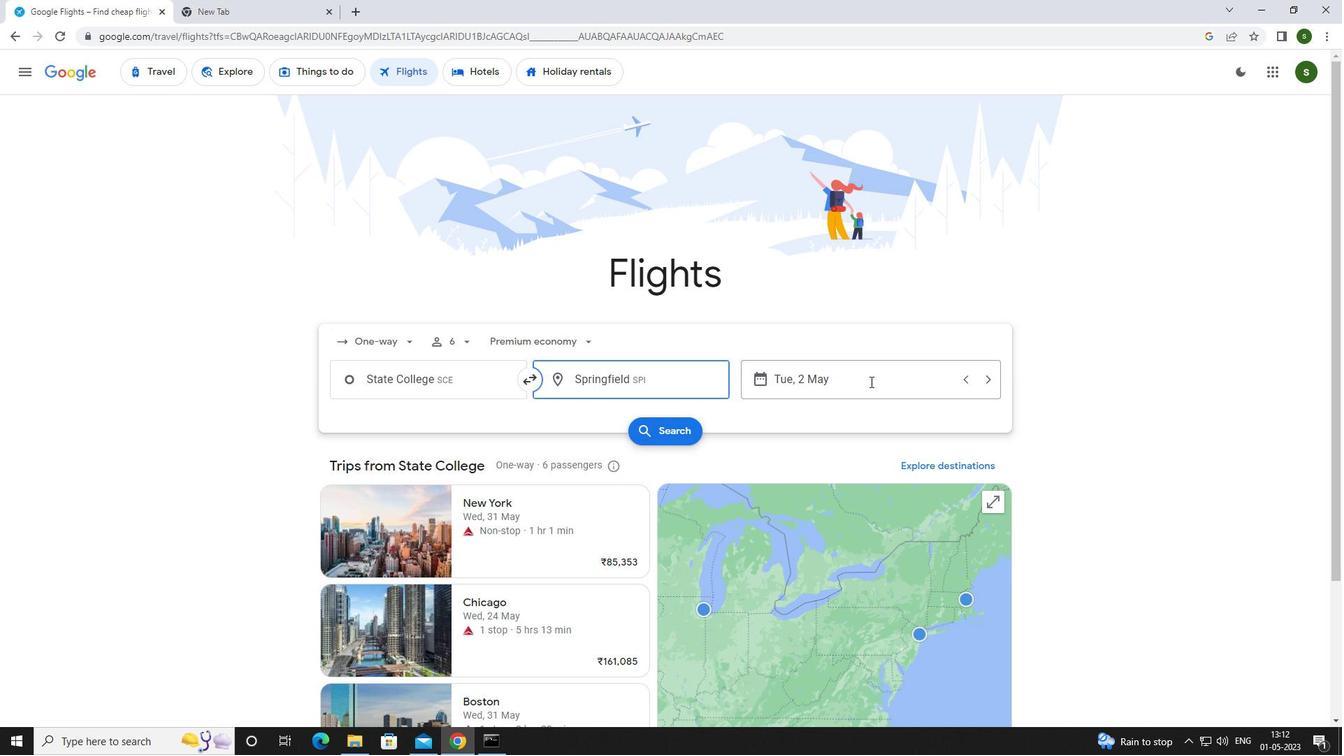 
Action: Mouse moved to (560, 467)
Screenshot: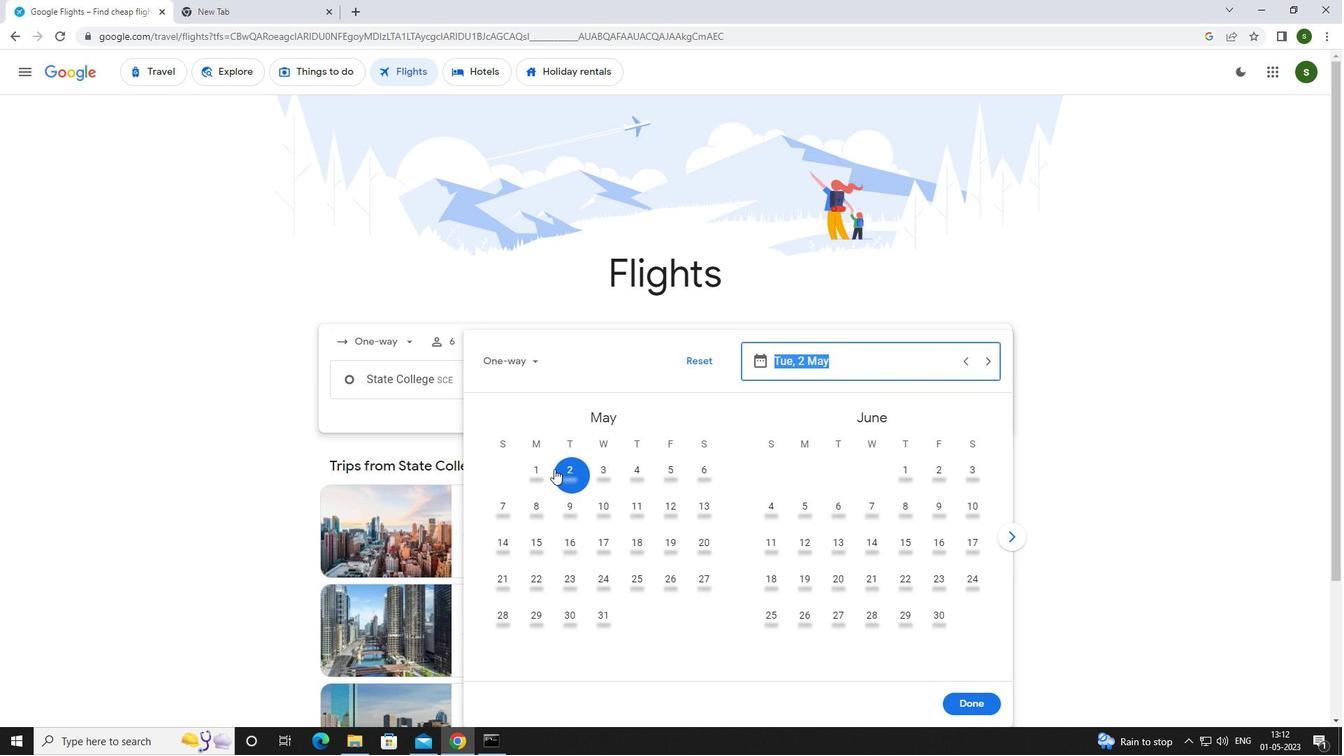 
Action: Mouse pressed left at (560, 467)
Screenshot: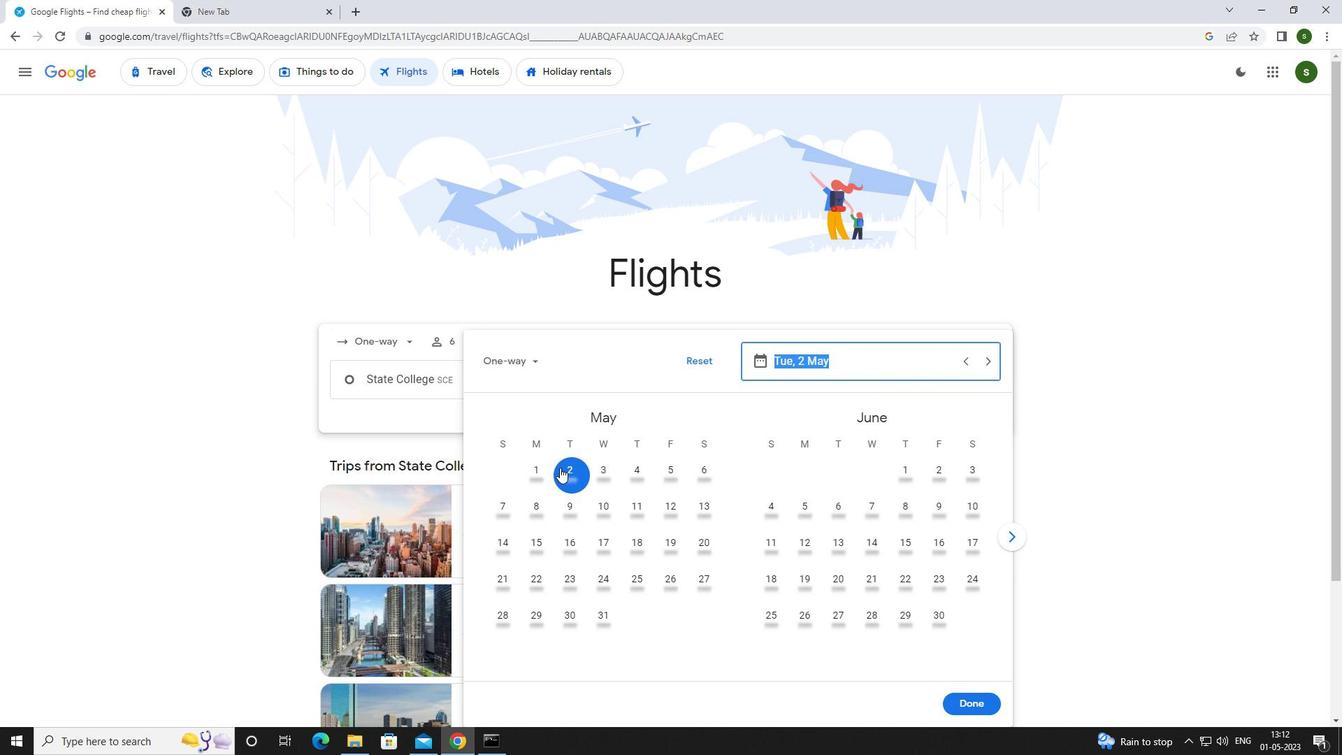 
Action: Mouse moved to (980, 704)
Screenshot: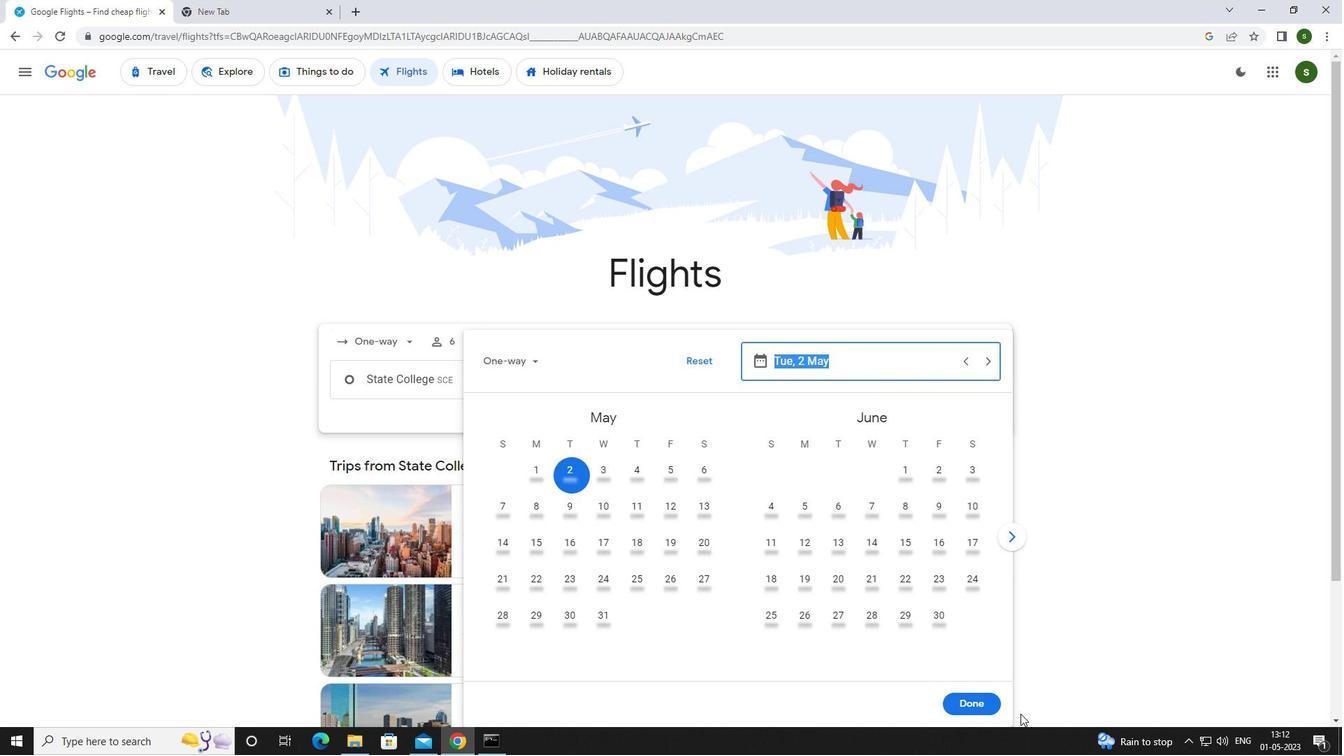 
Action: Mouse pressed left at (980, 704)
Screenshot: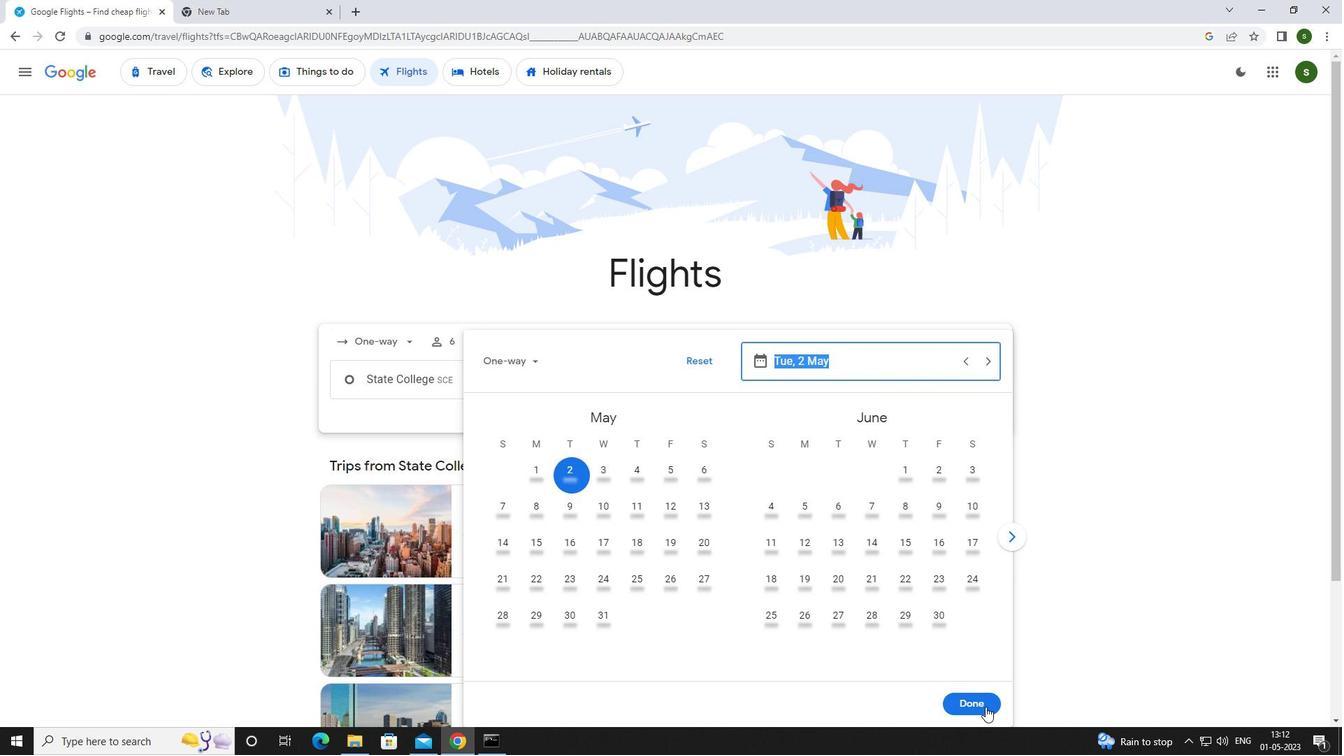 
Action: Mouse moved to (658, 425)
Screenshot: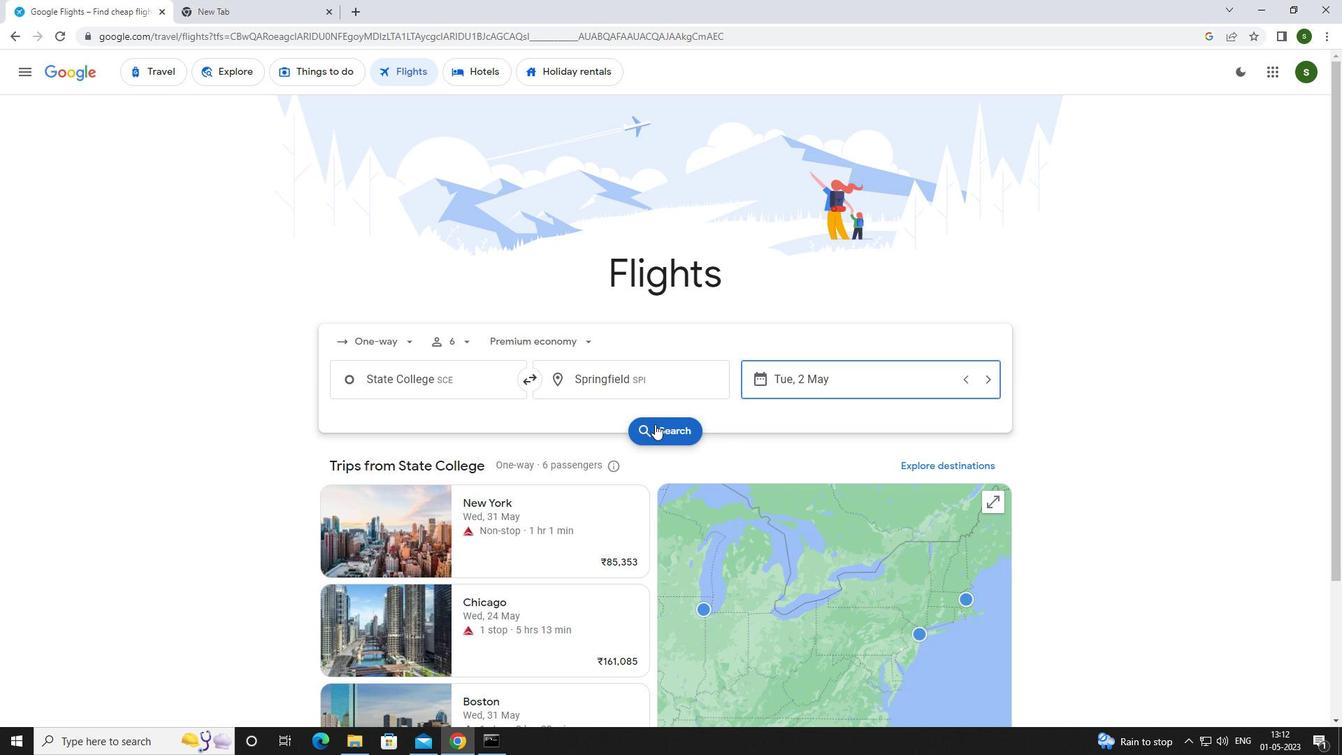 
Action: Mouse pressed left at (658, 425)
Screenshot: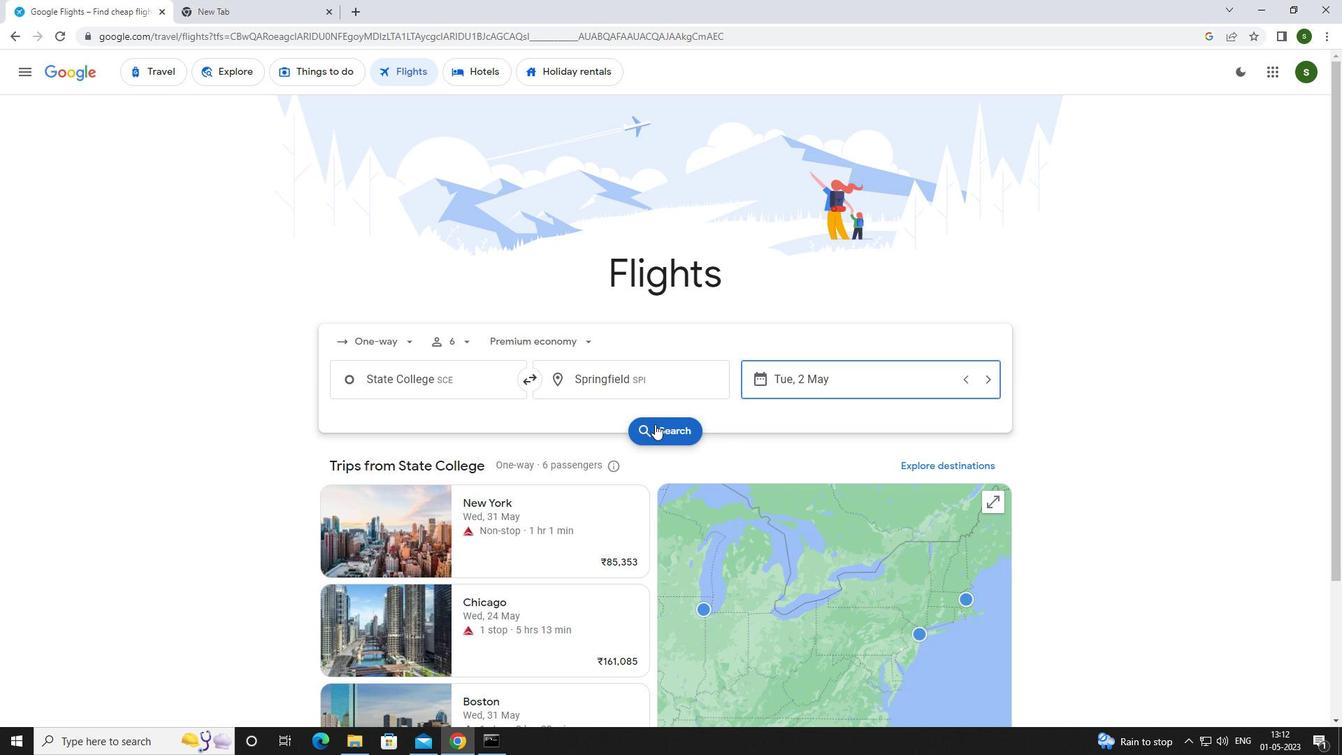 
Action: Mouse moved to (358, 202)
Screenshot: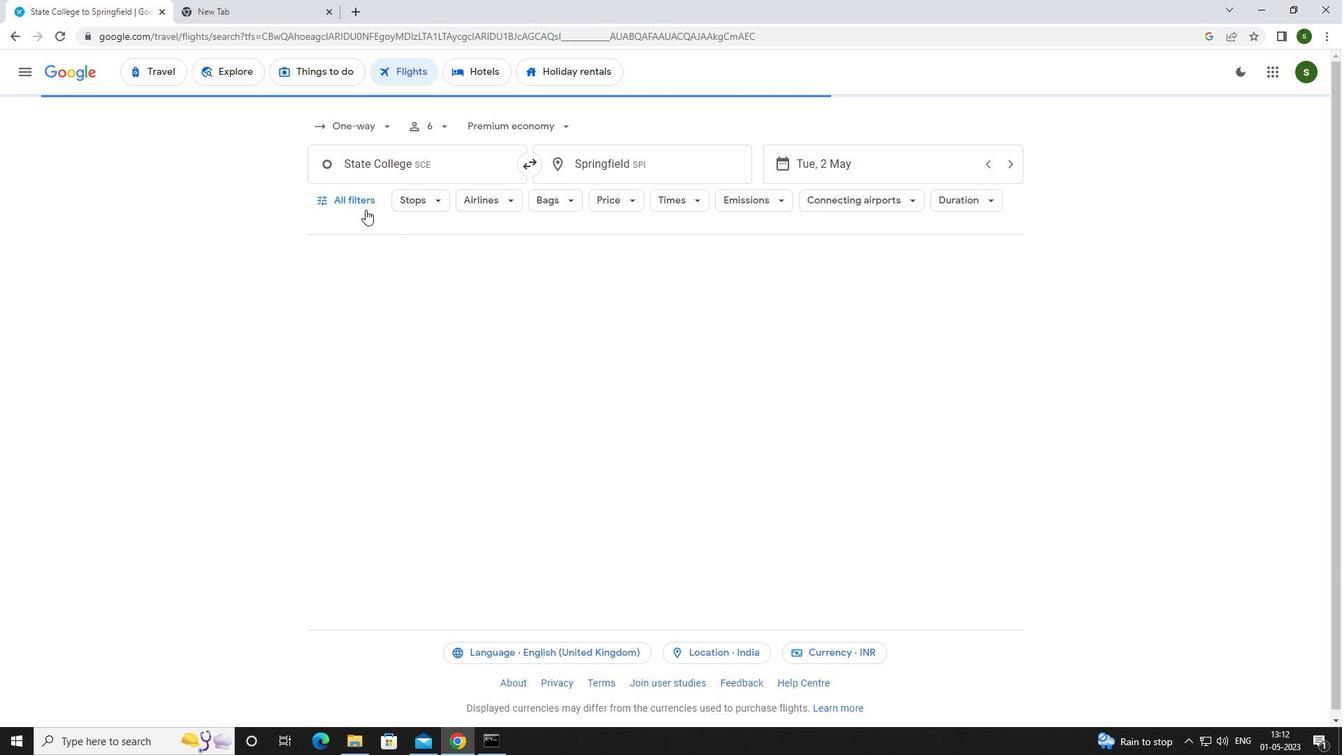 
Action: Mouse pressed left at (358, 202)
Screenshot: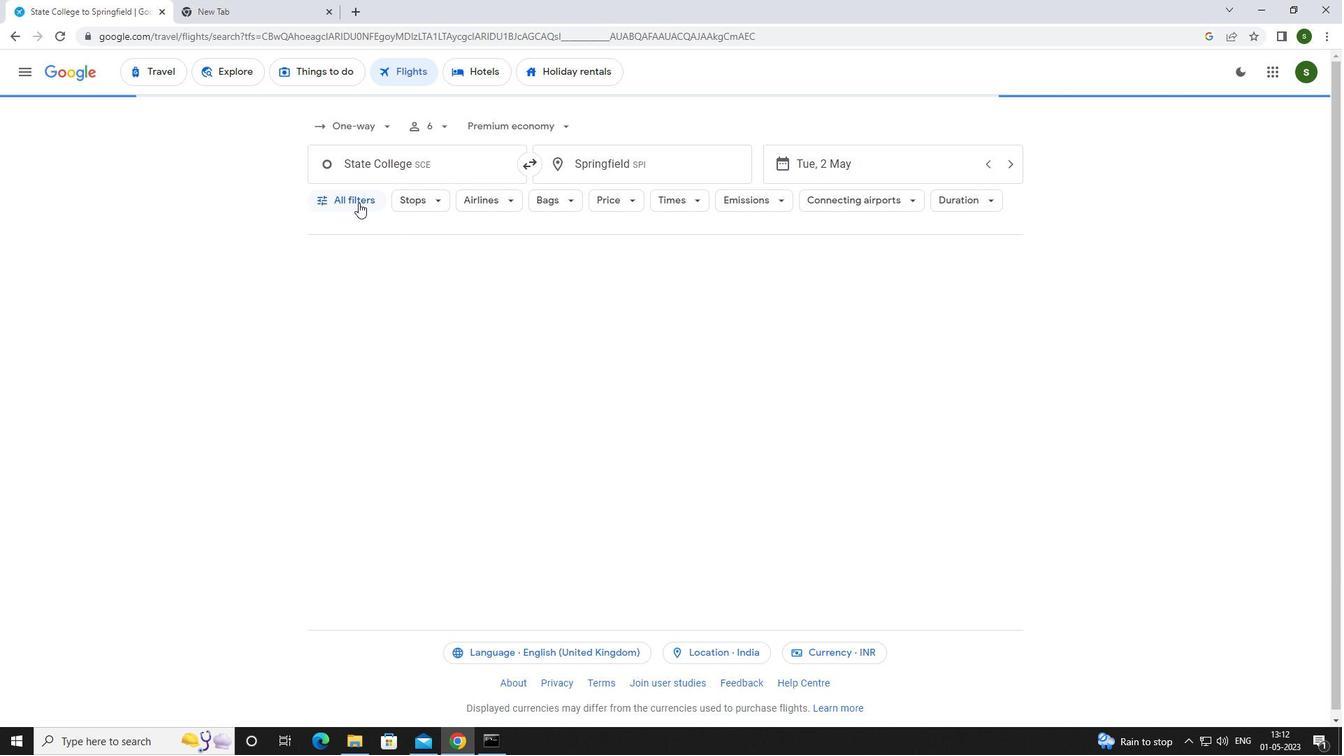 
Action: Mouse moved to (456, 321)
Screenshot: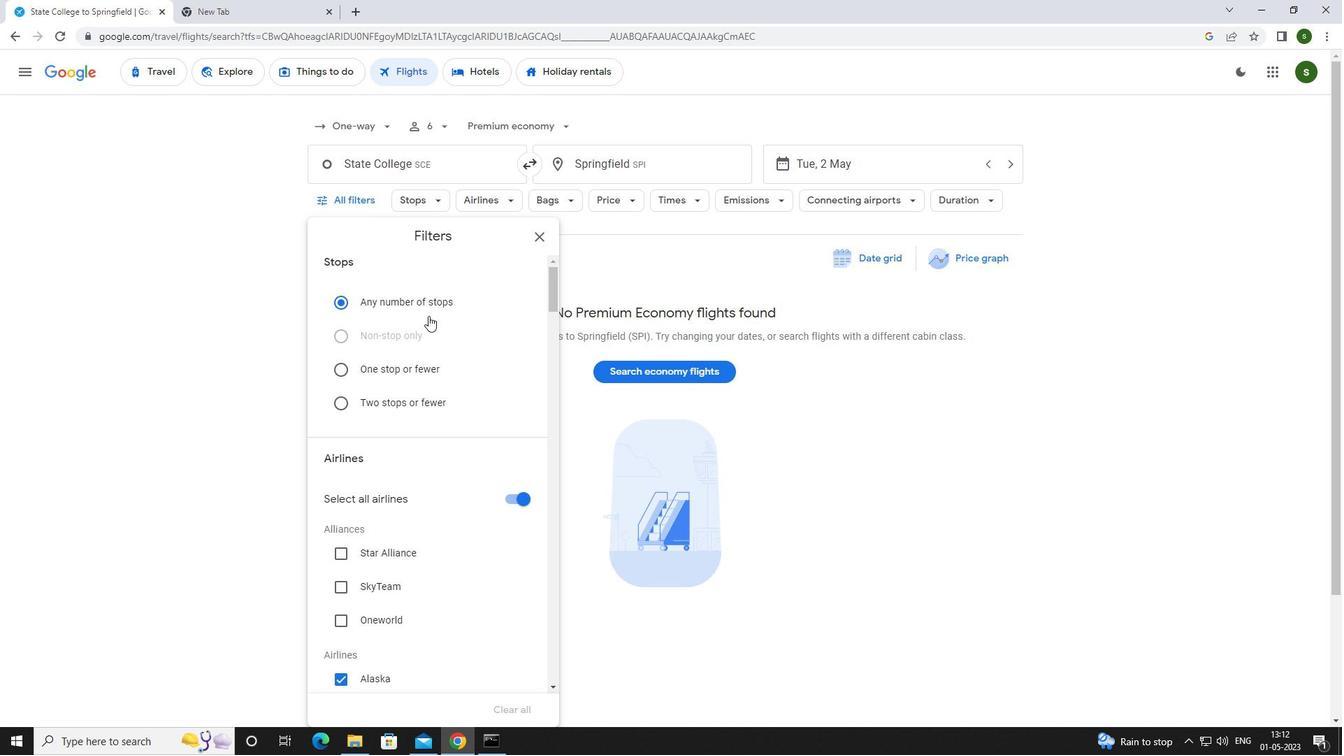 
Action: Mouse scrolled (456, 320) with delta (0, 0)
Screenshot: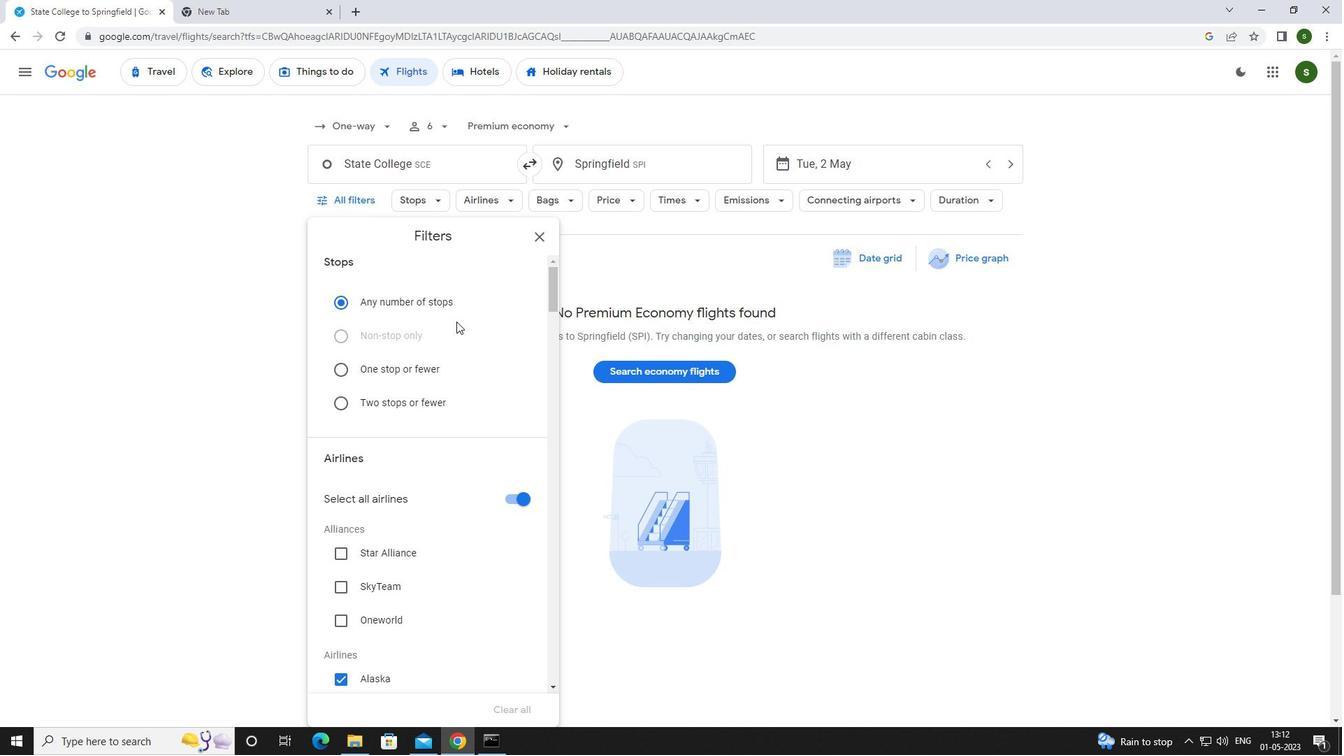 
Action: Mouse scrolled (456, 320) with delta (0, 0)
Screenshot: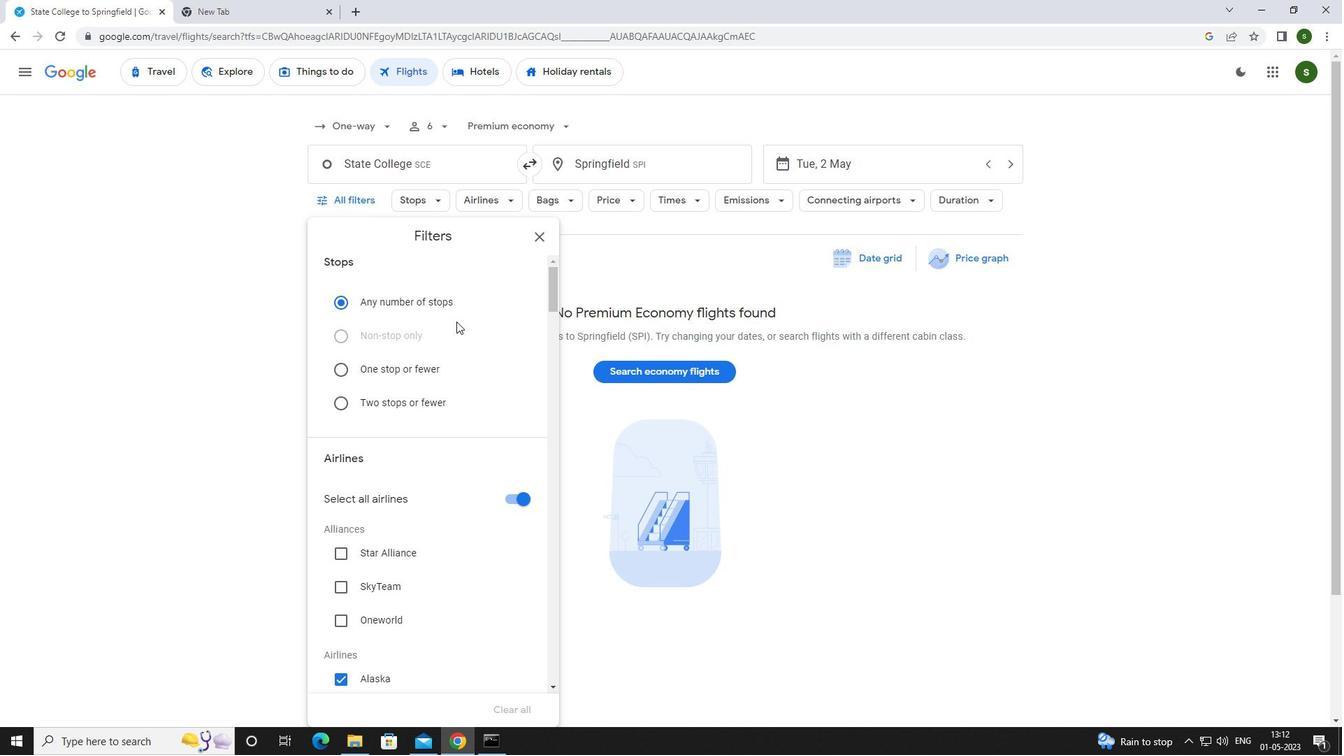
Action: Mouse scrolled (456, 320) with delta (0, 0)
Screenshot: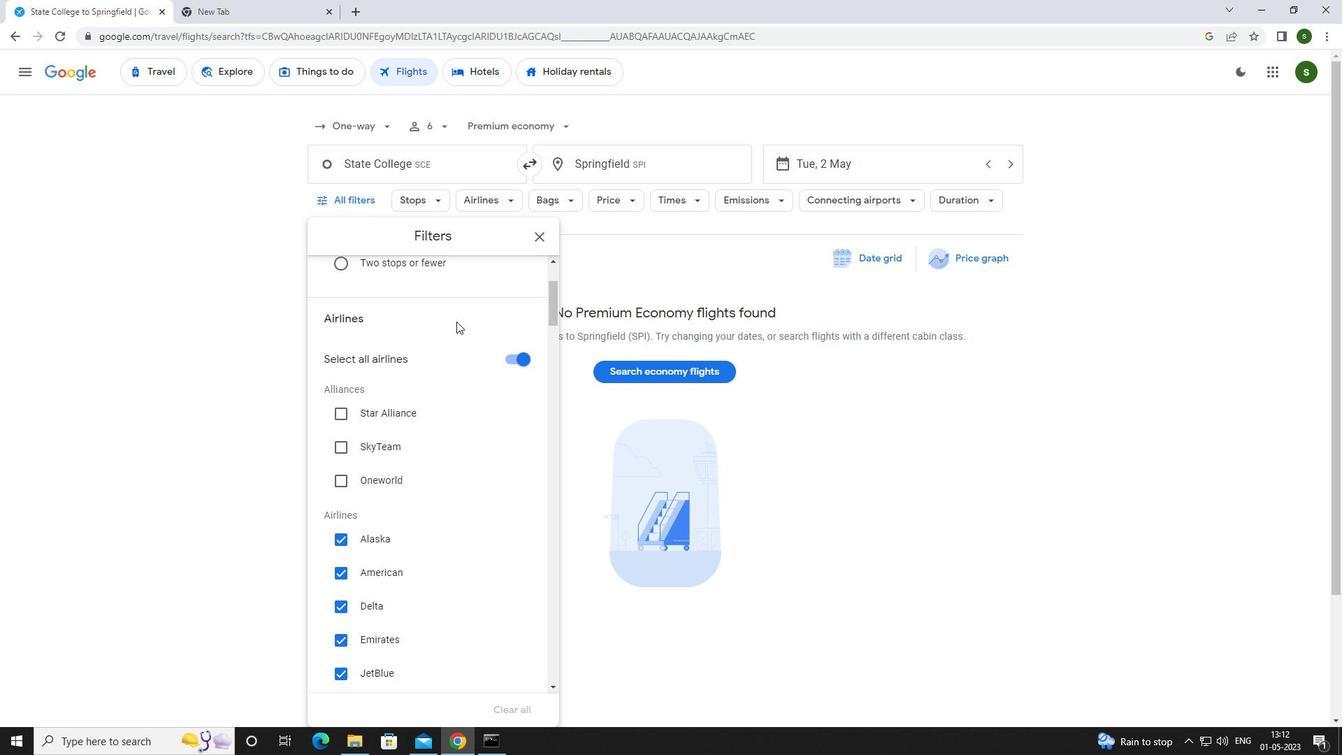 
Action: Mouse scrolled (456, 320) with delta (0, 0)
Screenshot: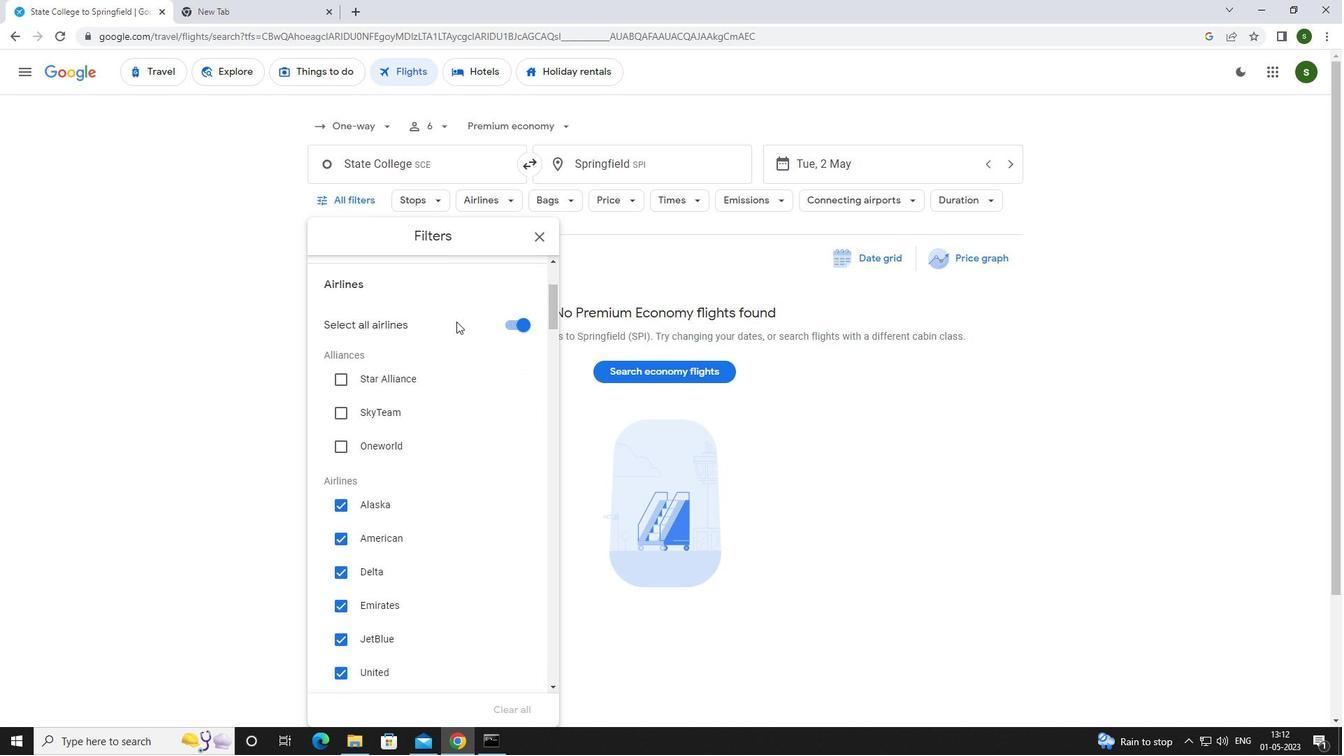 
Action: Mouse scrolled (456, 320) with delta (0, 0)
Screenshot: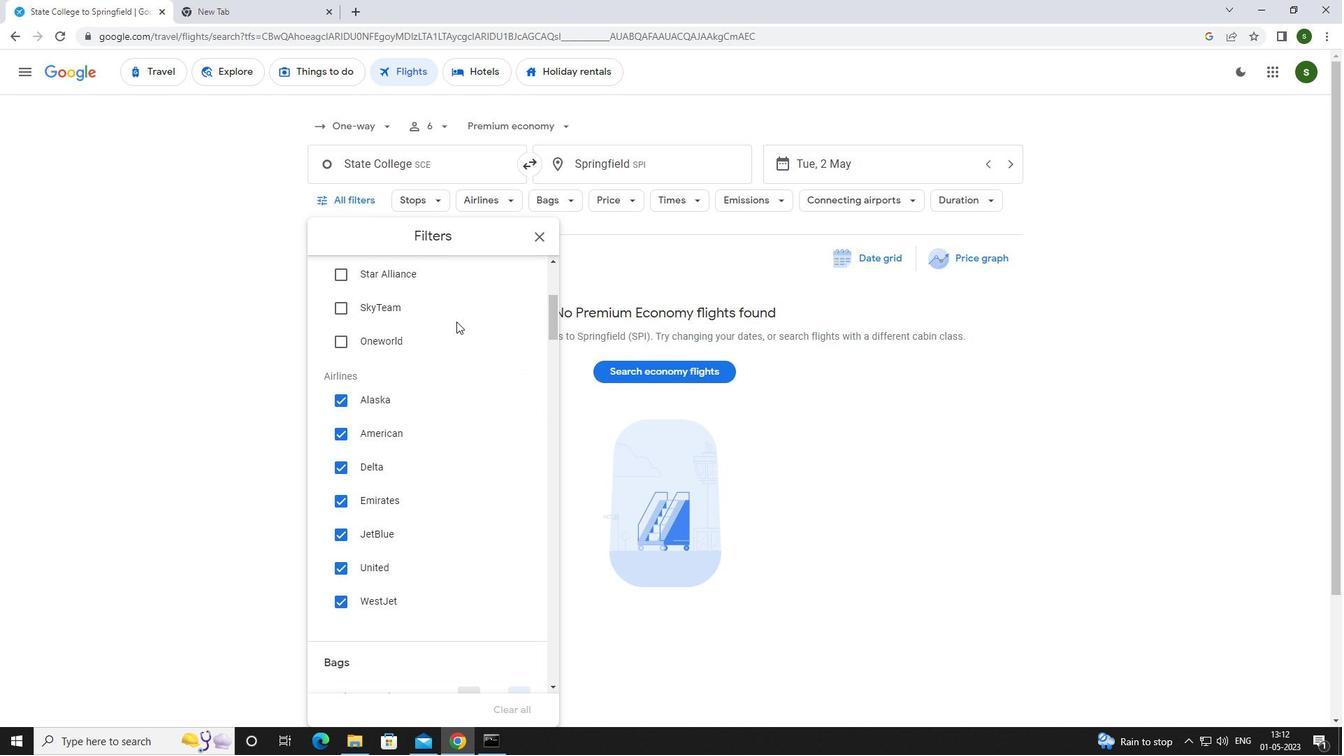 
Action: Mouse moved to (503, 453)
Screenshot: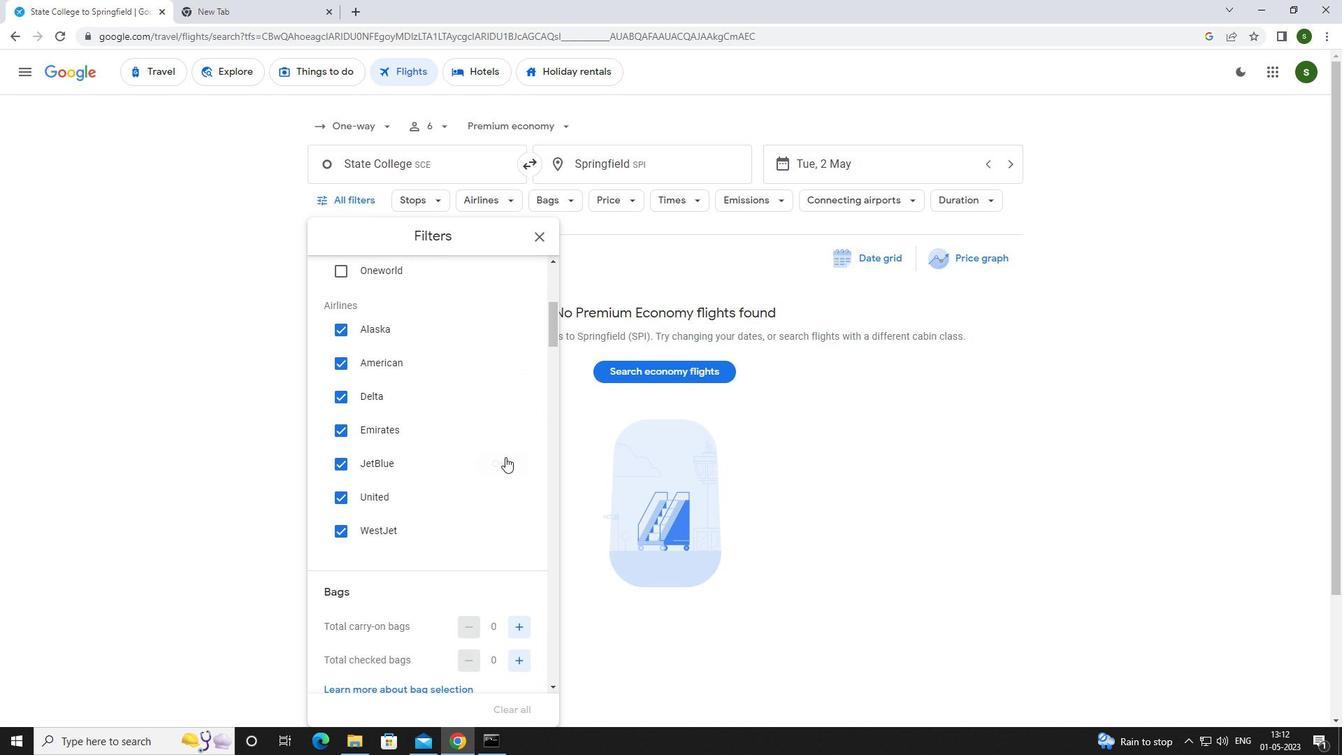 
Action: Mouse scrolled (503, 452) with delta (0, 0)
Screenshot: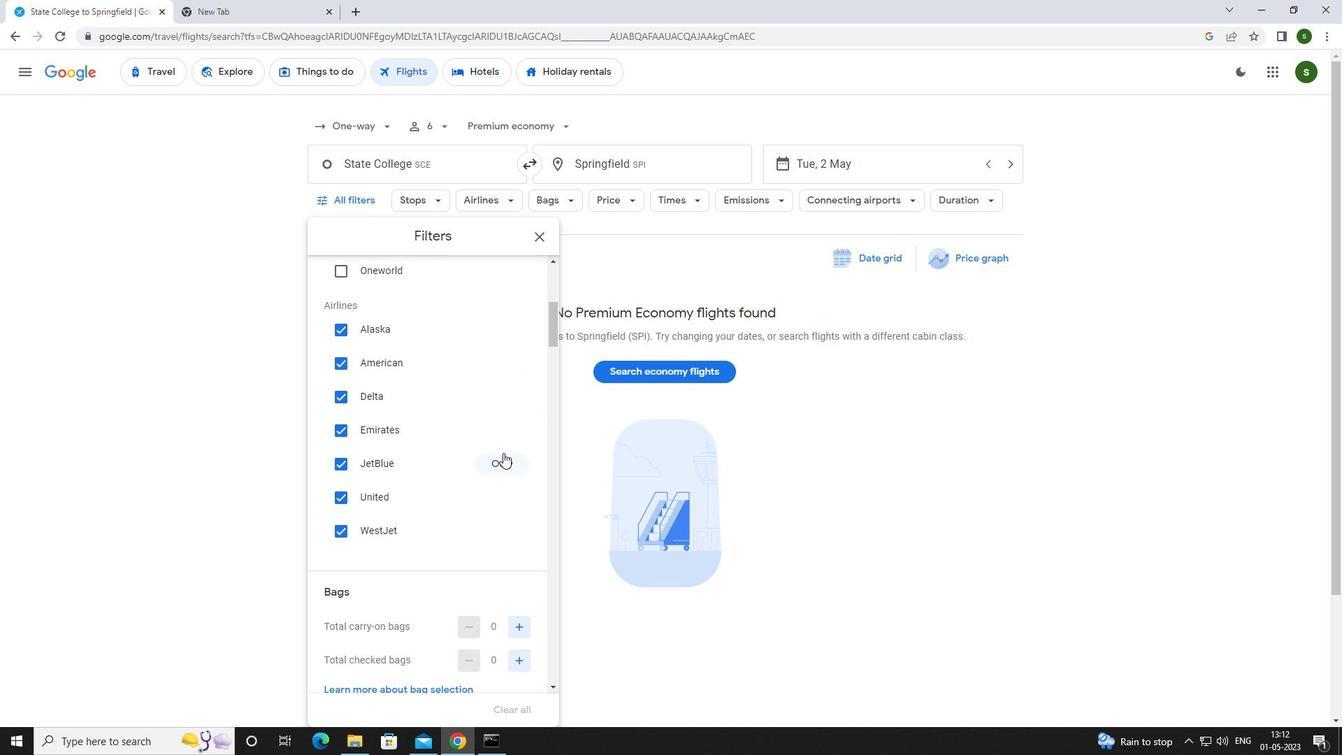 
Action: Mouse scrolled (503, 452) with delta (0, 0)
Screenshot: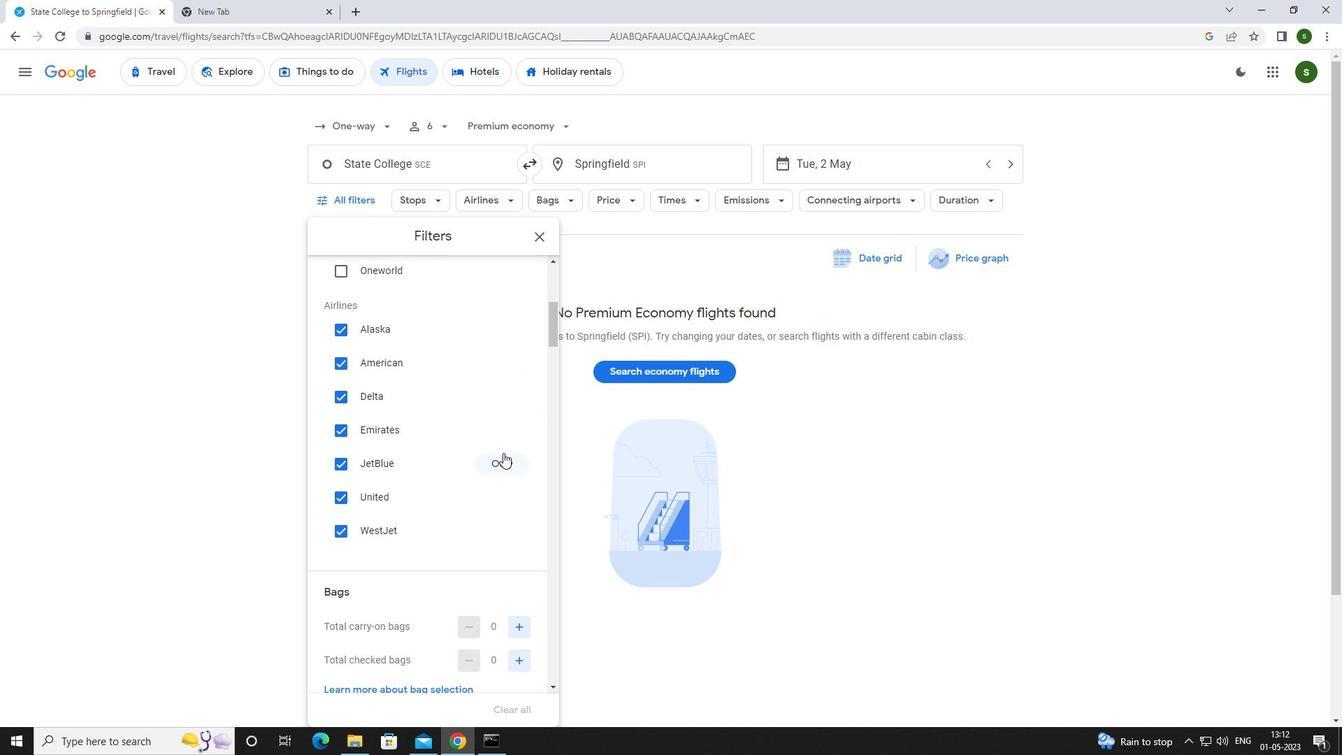 
Action: Mouse scrolled (503, 452) with delta (0, 0)
Screenshot: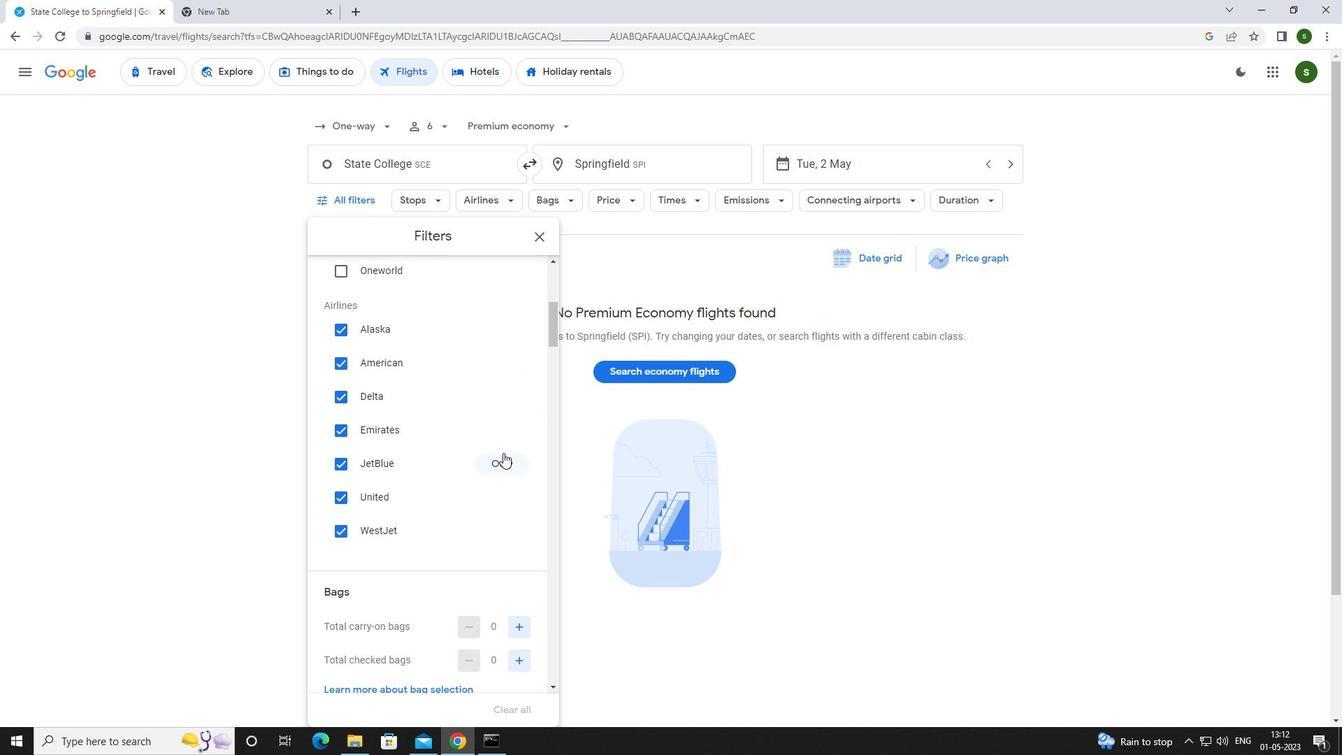 
Action: Mouse scrolled (503, 452) with delta (0, 0)
Screenshot: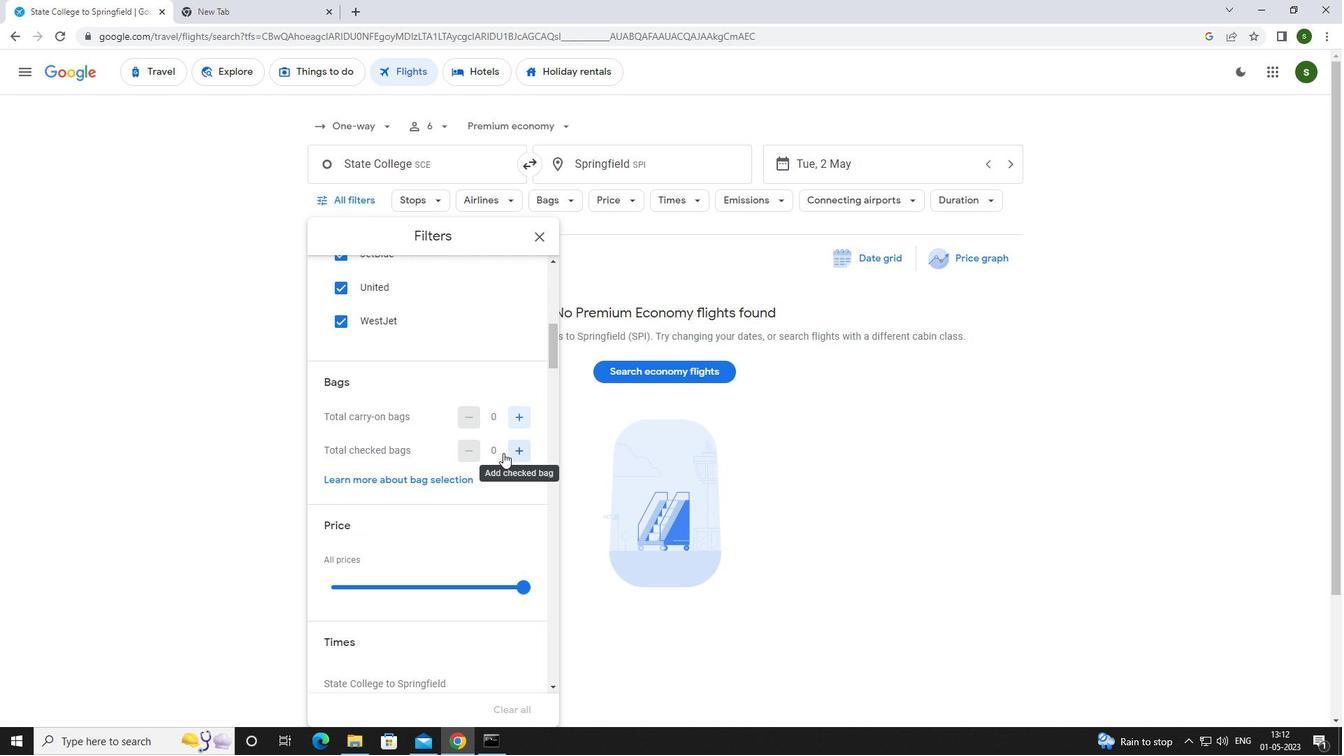 
Action: Mouse moved to (523, 513)
Screenshot: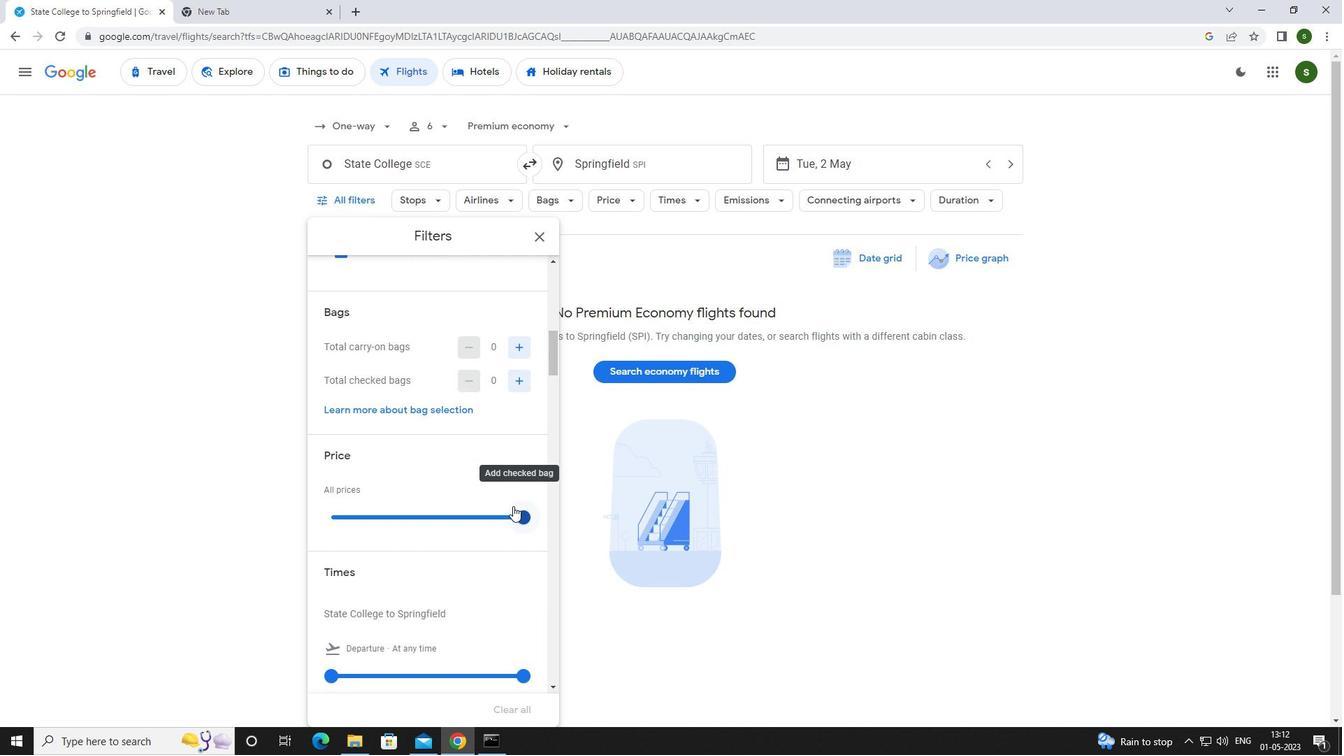 
Action: Mouse pressed left at (523, 513)
Screenshot: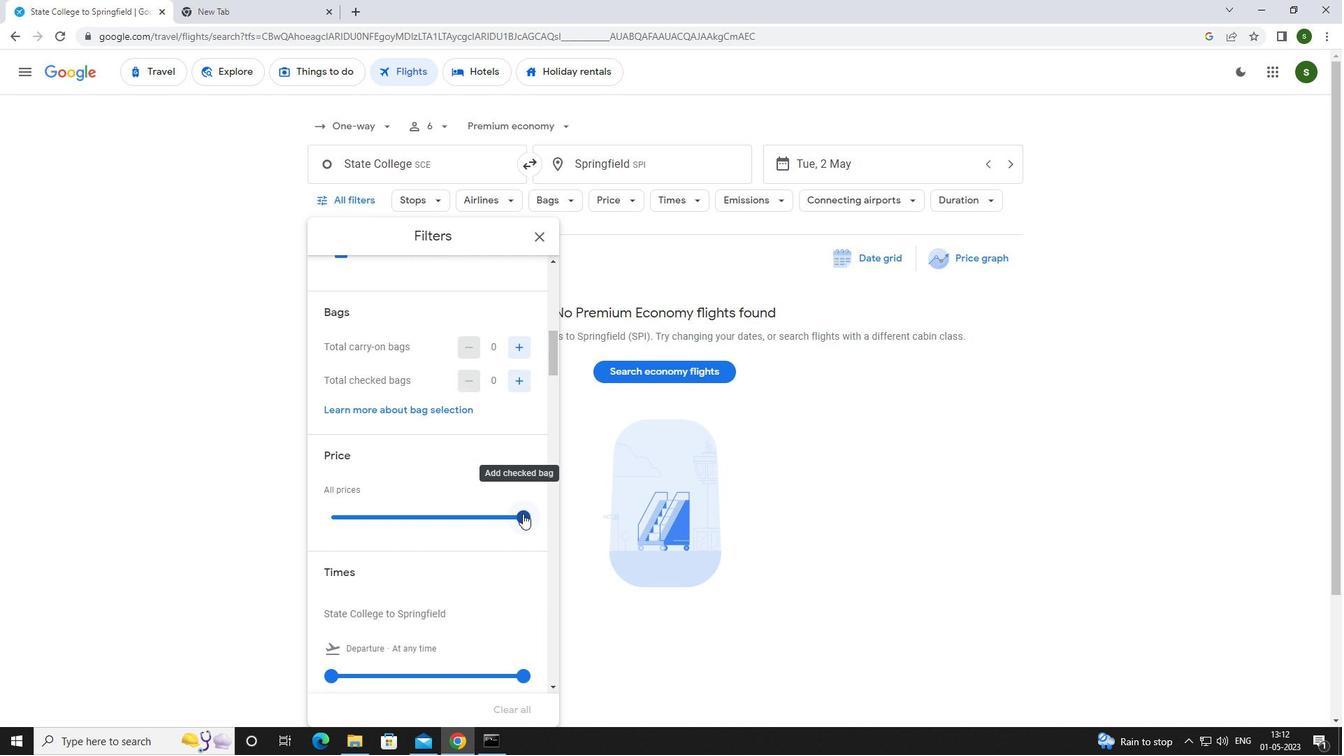 
Action: Mouse moved to (411, 530)
Screenshot: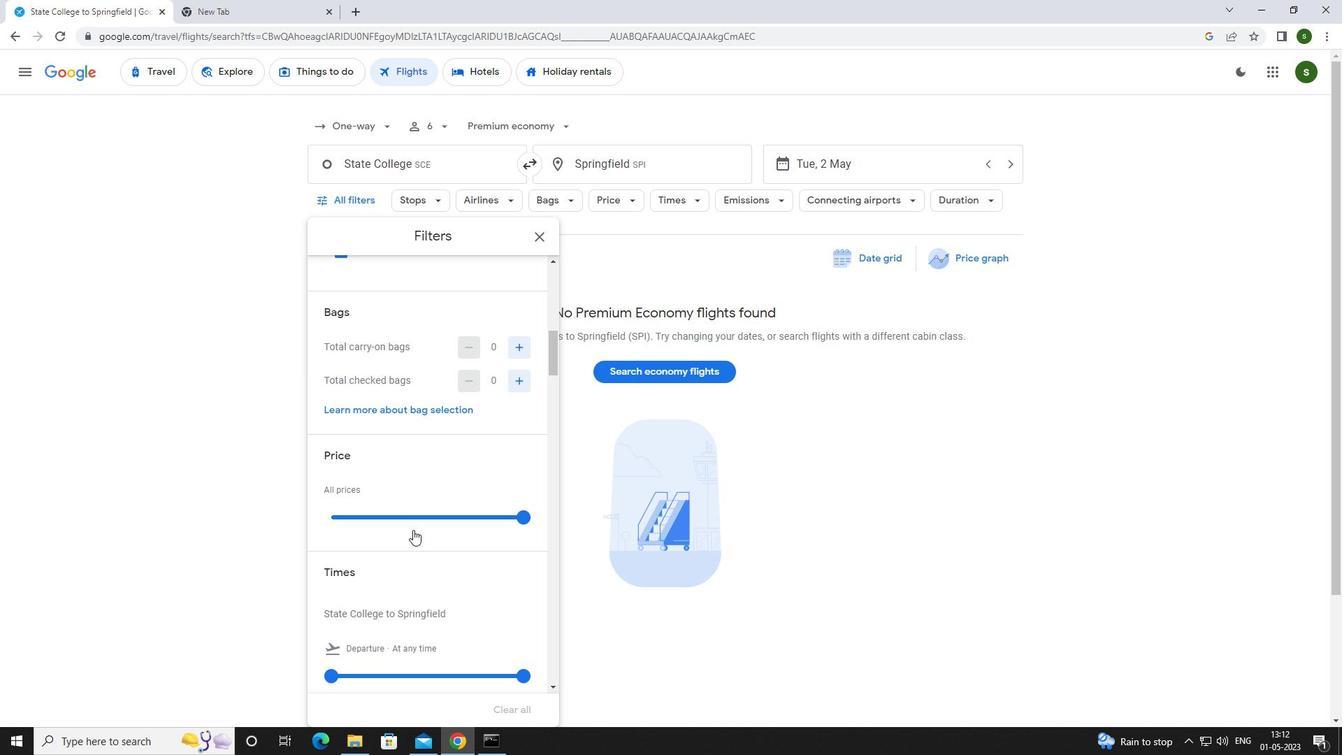 
Action: Mouse scrolled (411, 529) with delta (0, 0)
Screenshot: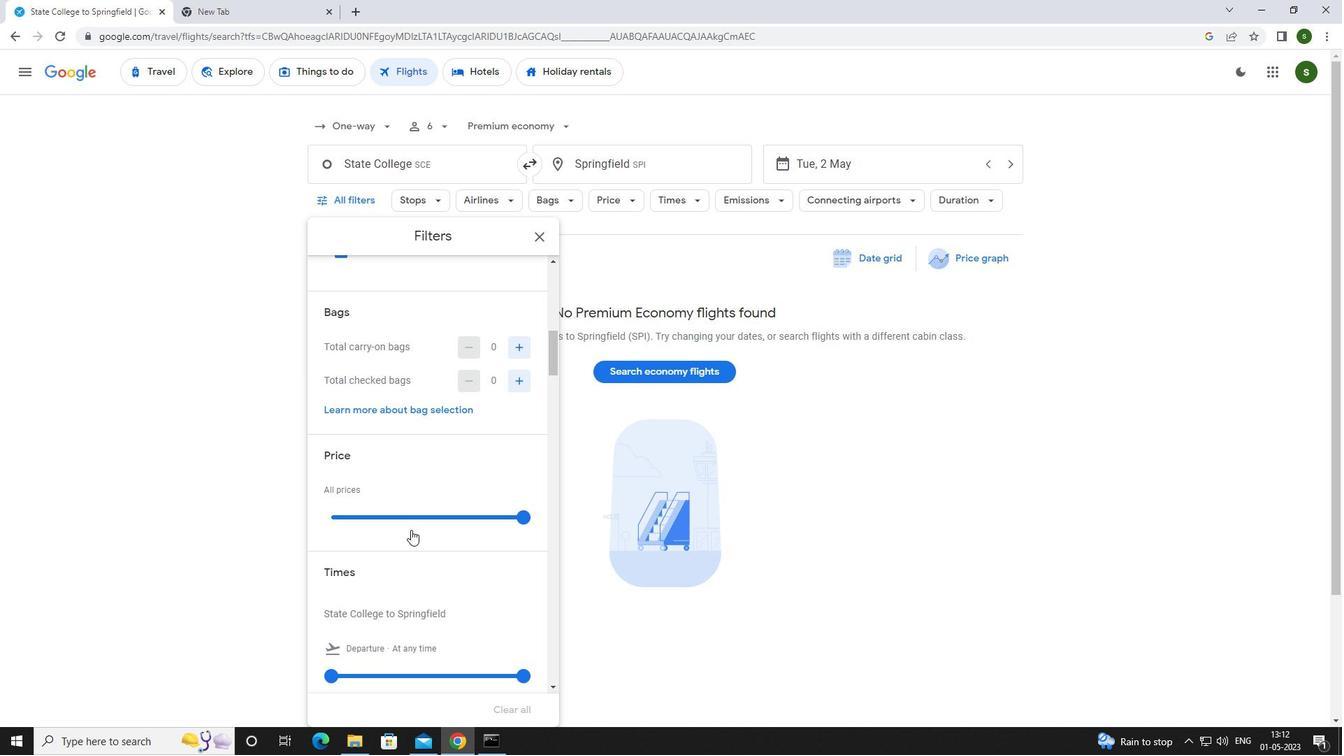 
Action: Mouse scrolled (411, 529) with delta (0, 0)
Screenshot: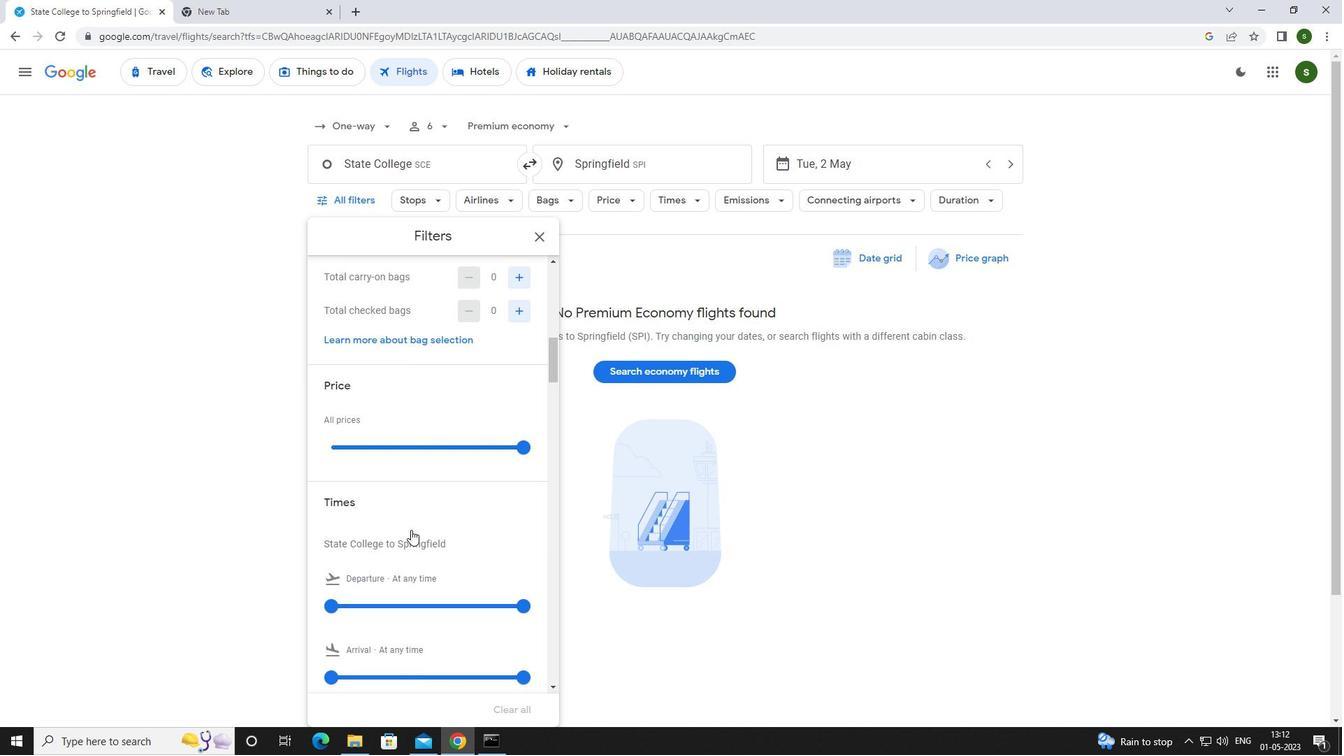 
Action: Mouse scrolled (411, 529) with delta (0, 0)
Screenshot: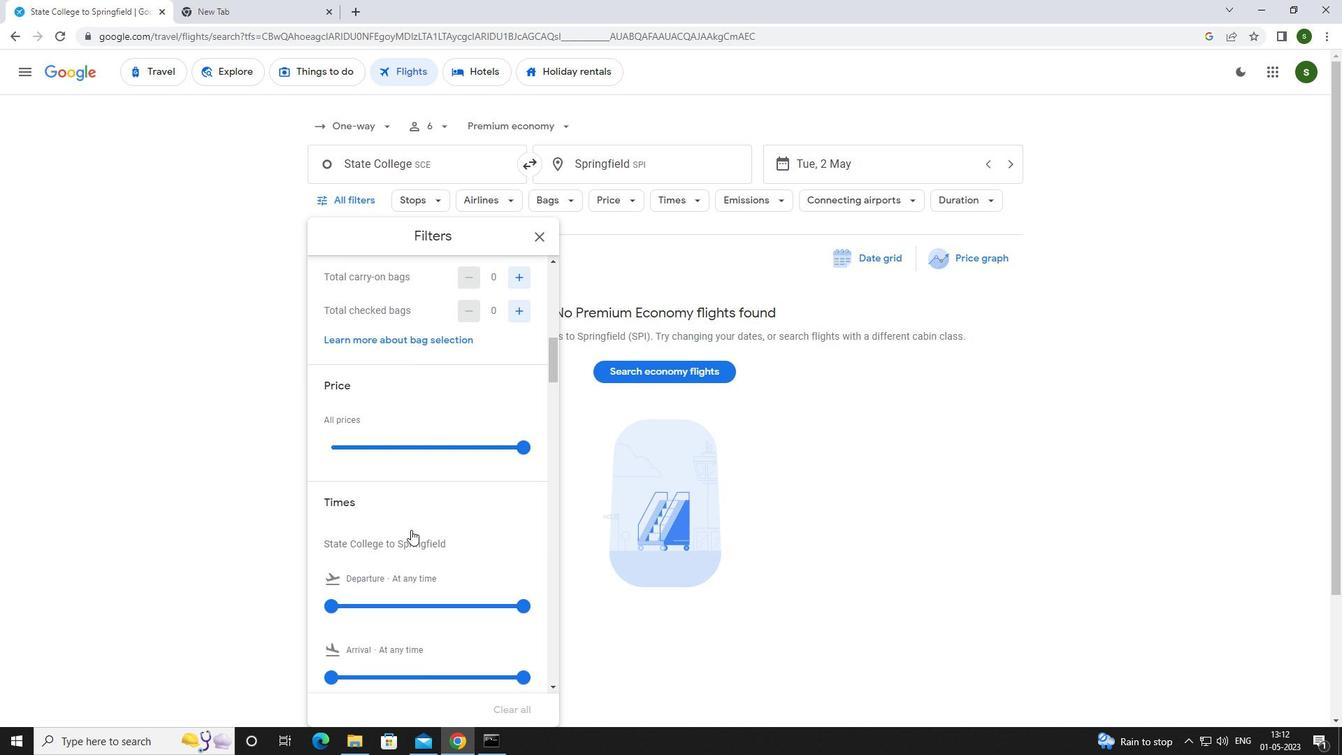 
Action: Mouse moved to (331, 462)
Screenshot: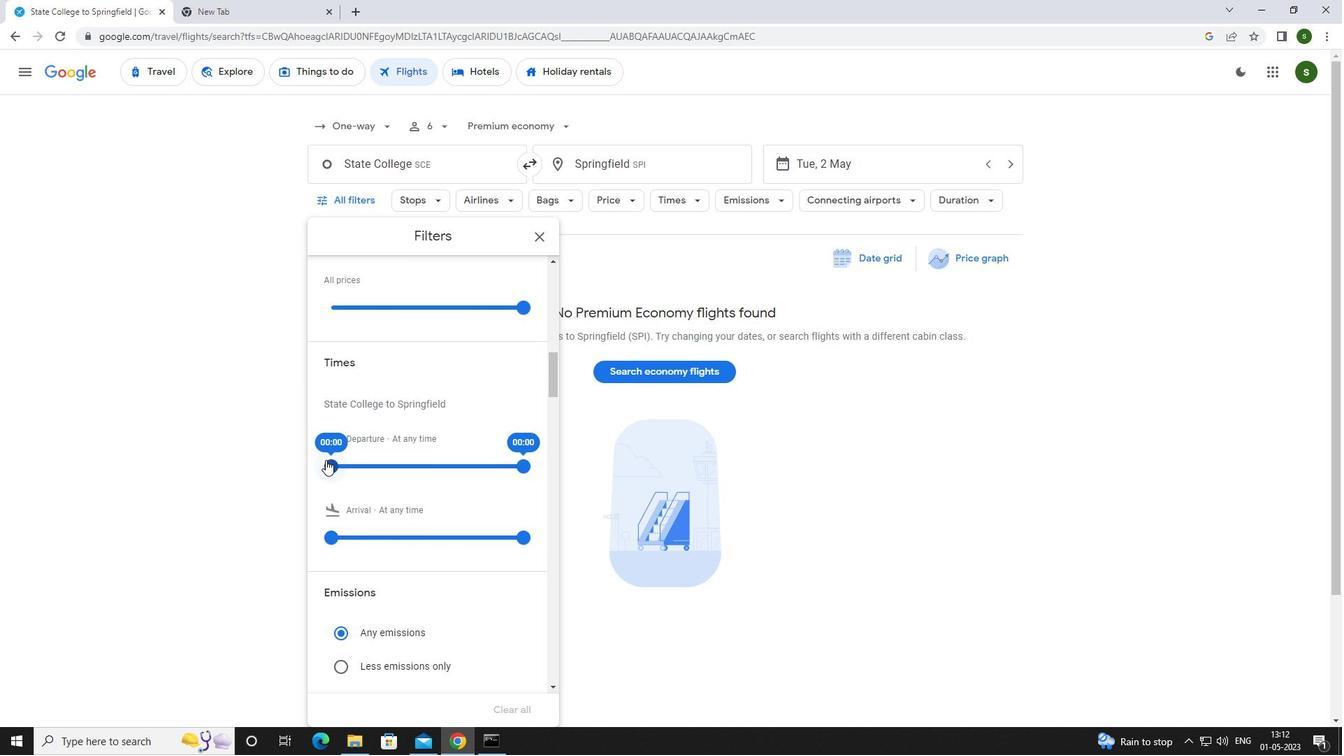 
Action: Mouse pressed left at (331, 462)
Screenshot: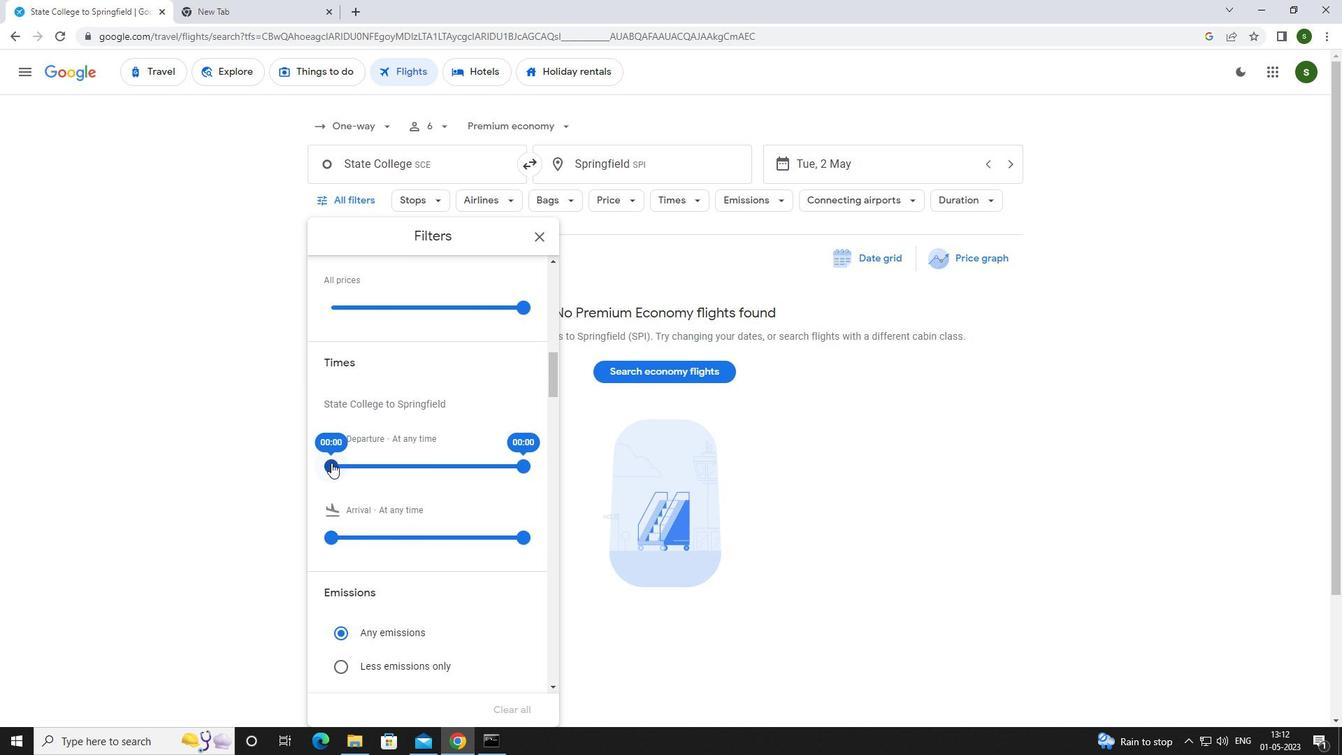 
Action: Mouse moved to (760, 451)
Screenshot: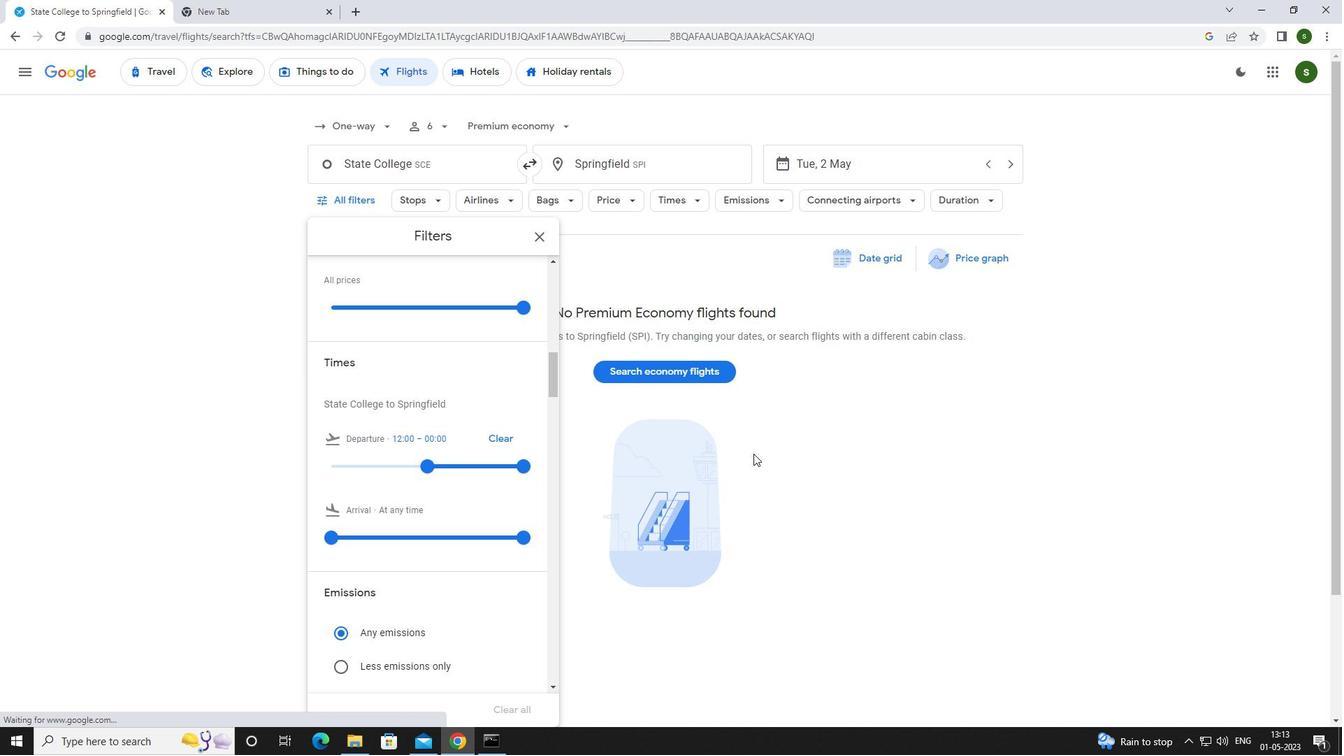 
Action: Mouse pressed left at (760, 451)
Screenshot: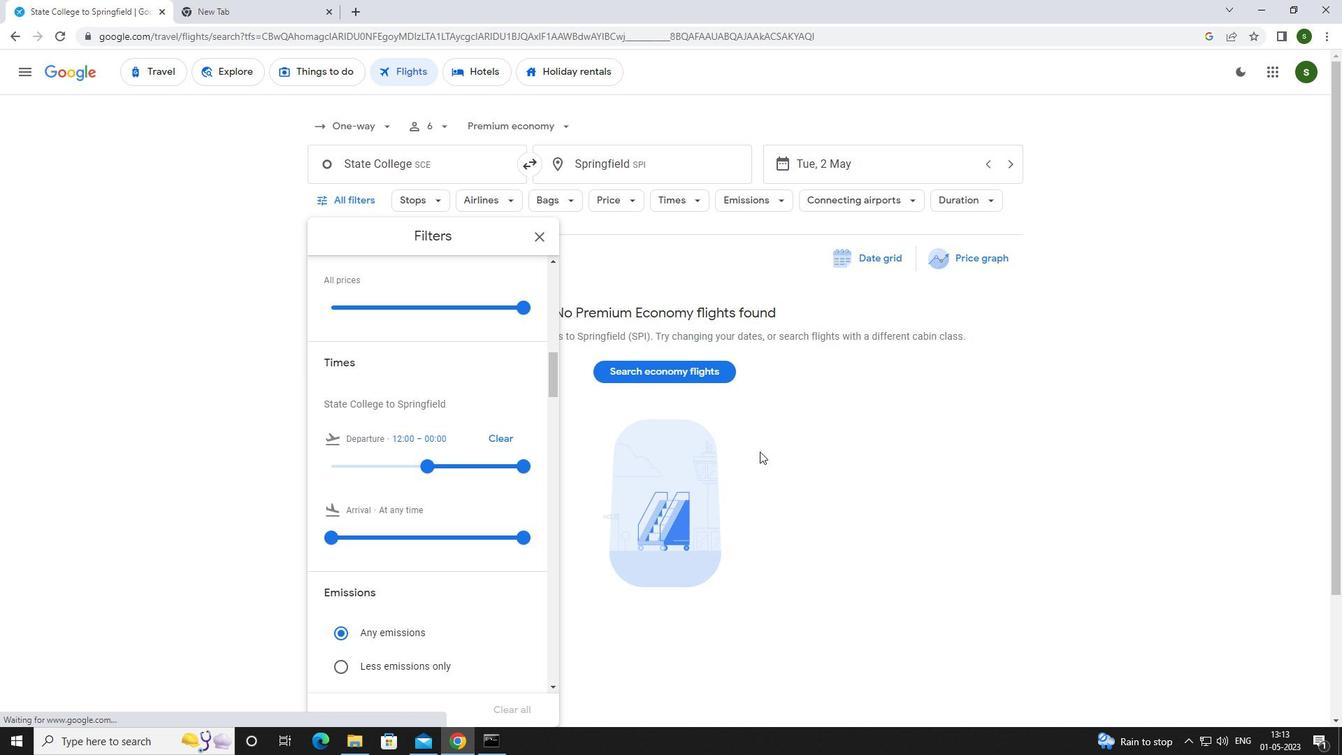 
